 Task: Create a due date automation trigger when advanced on, on the tuesday of the week a card is due add basic without the yellow label at 11:00 AM.
Action: Mouse moved to (996, 309)
Screenshot: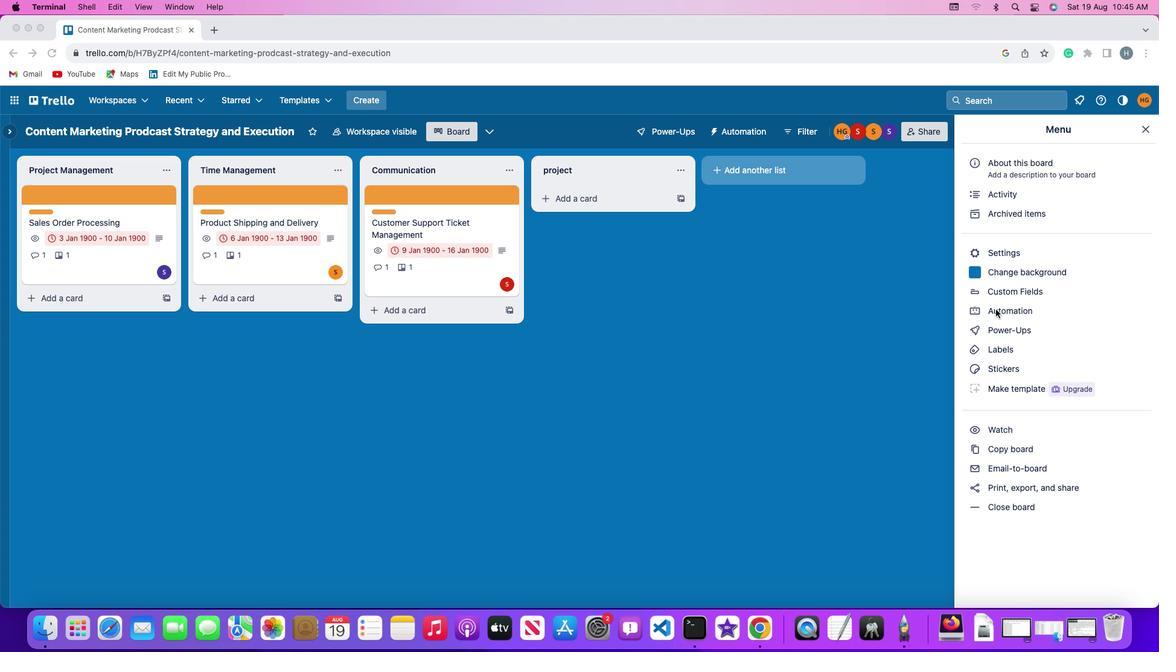 
Action: Mouse pressed left at (996, 309)
Screenshot: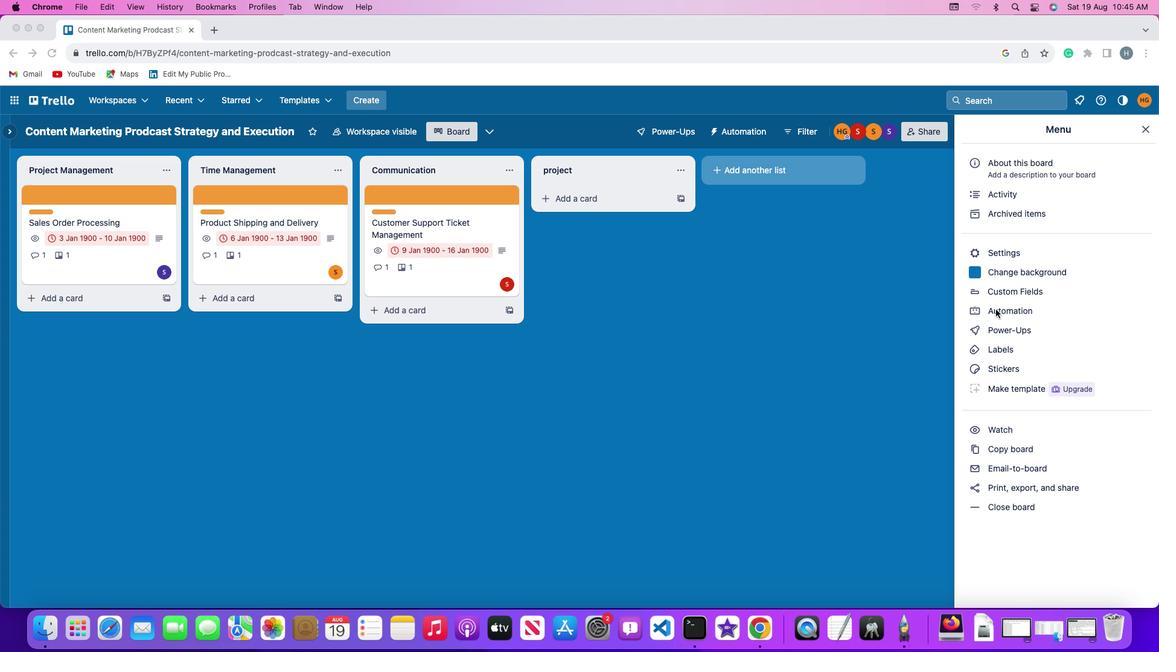 
Action: Mouse pressed left at (996, 309)
Screenshot: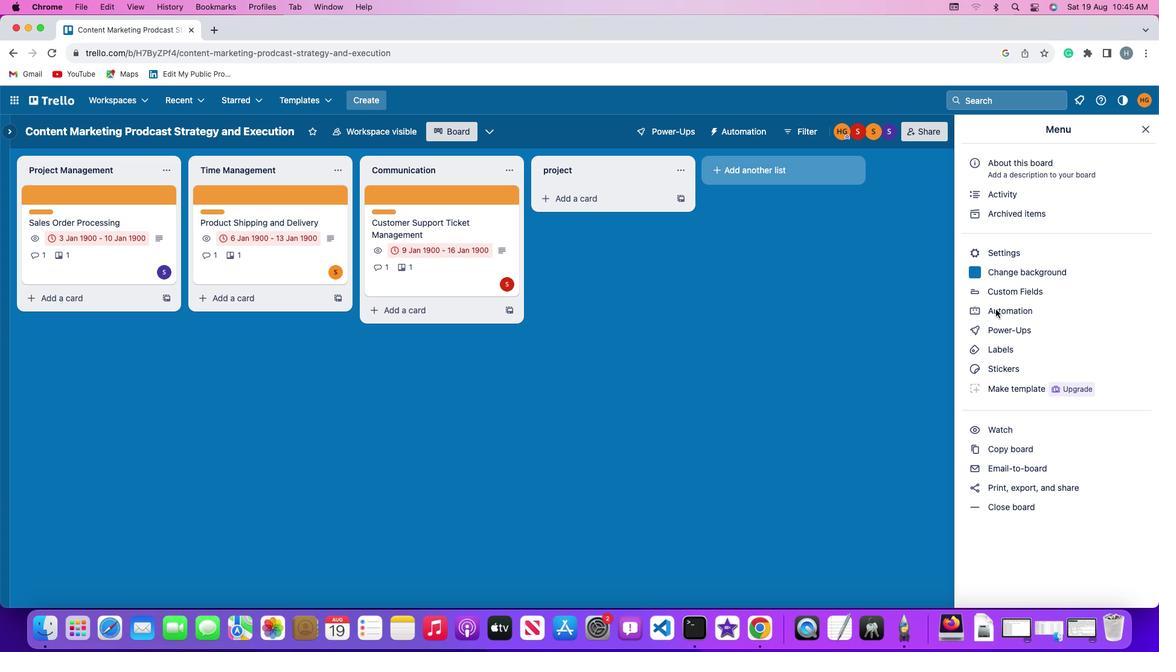 
Action: Mouse moved to (73, 284)
Screenshot: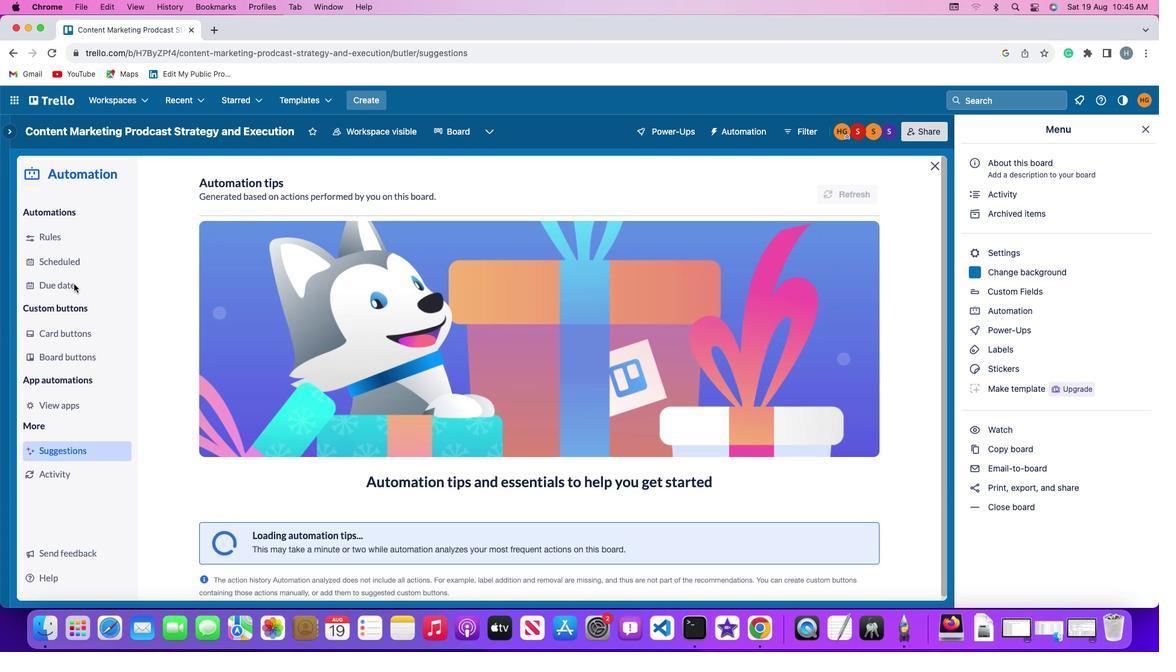 
Action: Mouse pressed left at (73, 284)
Screenshot: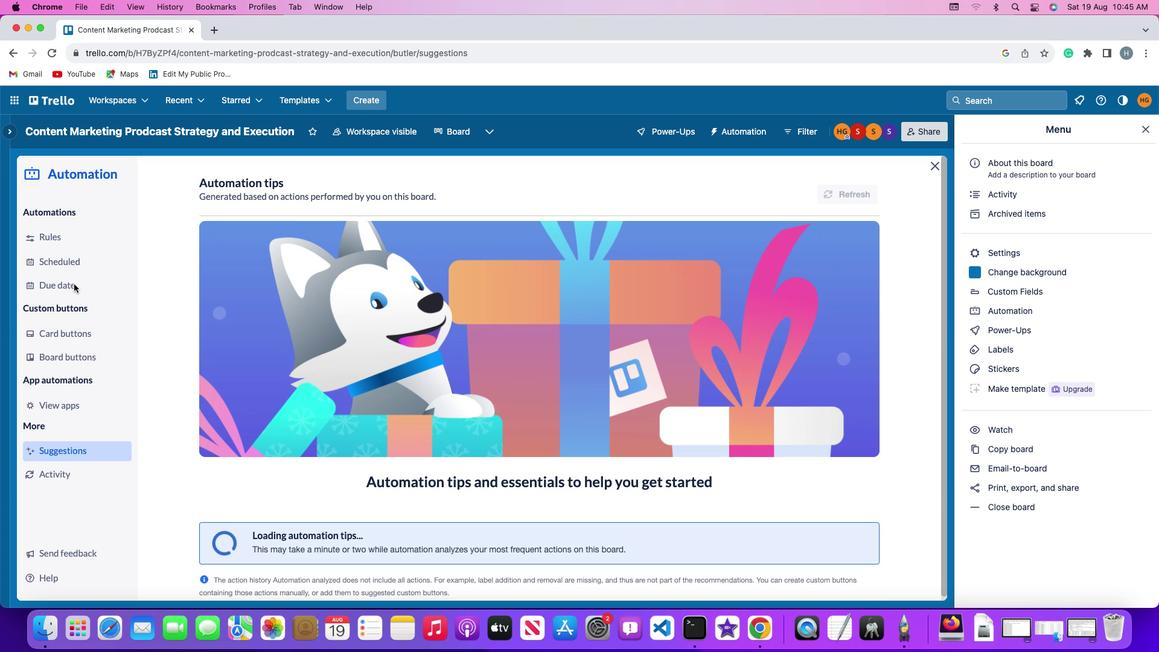 
Action: Mouse moved to (810, 179)
Screenshot: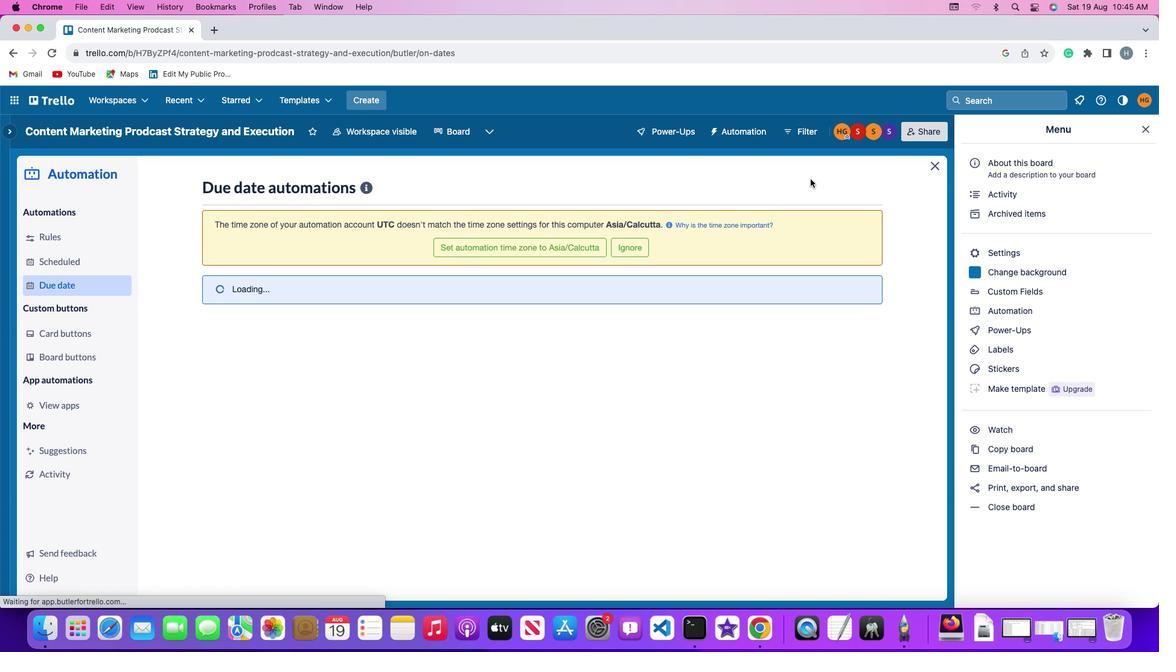 
Action: Mouse pressed left at (810, 179)
Screenshot: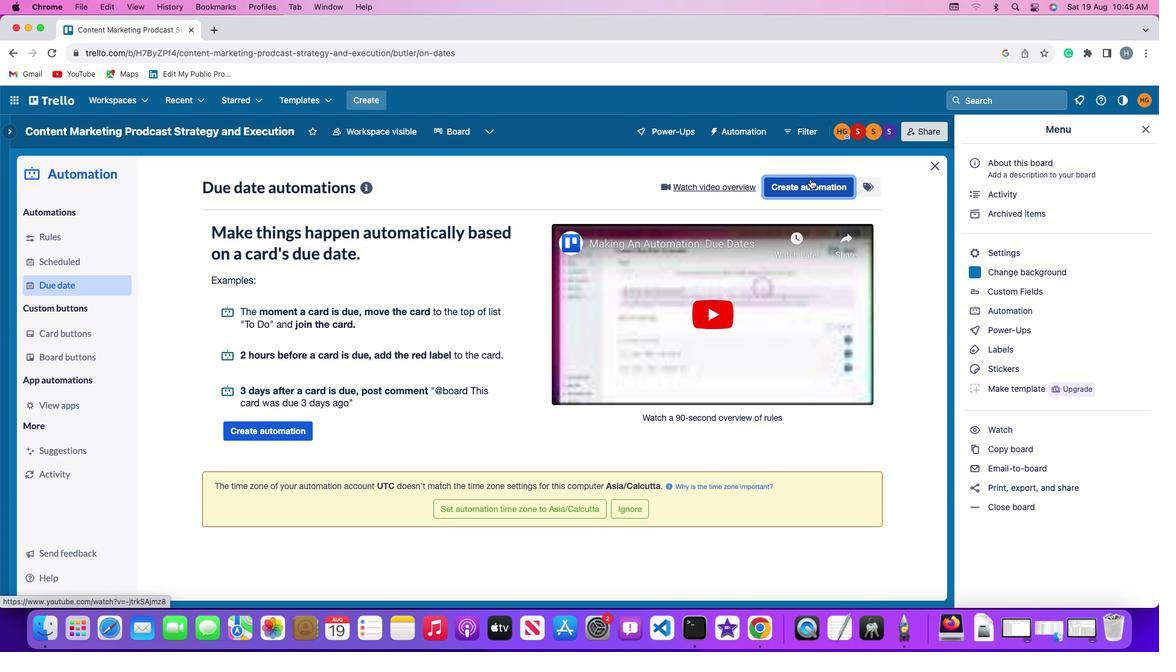 
Action: Mouse moved to (219, 300)
Screenshot: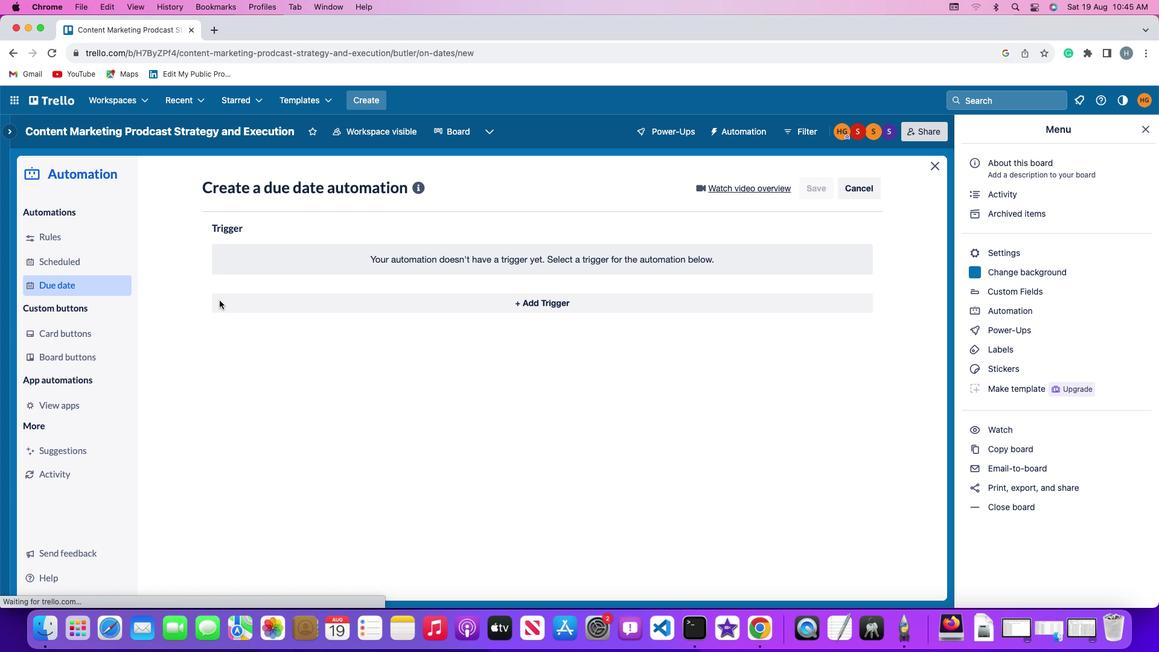 
Action: Mouse pressed left at (219, 300)
Screenshot: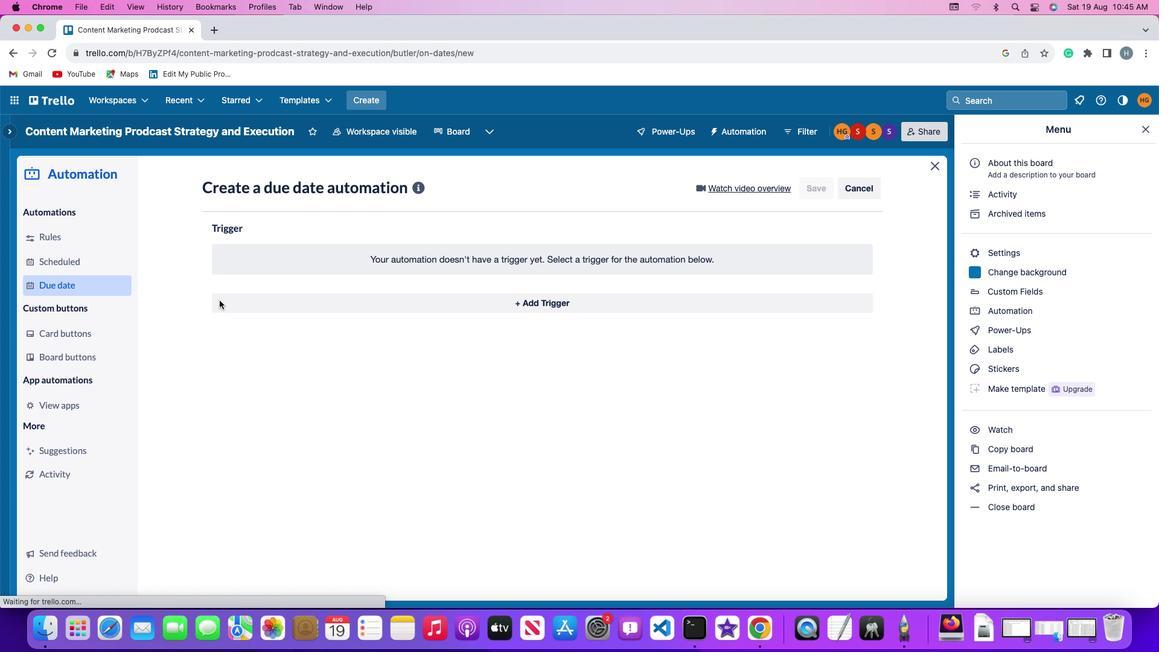 
Action: Mouse moved to (260, 520)
Screenshot: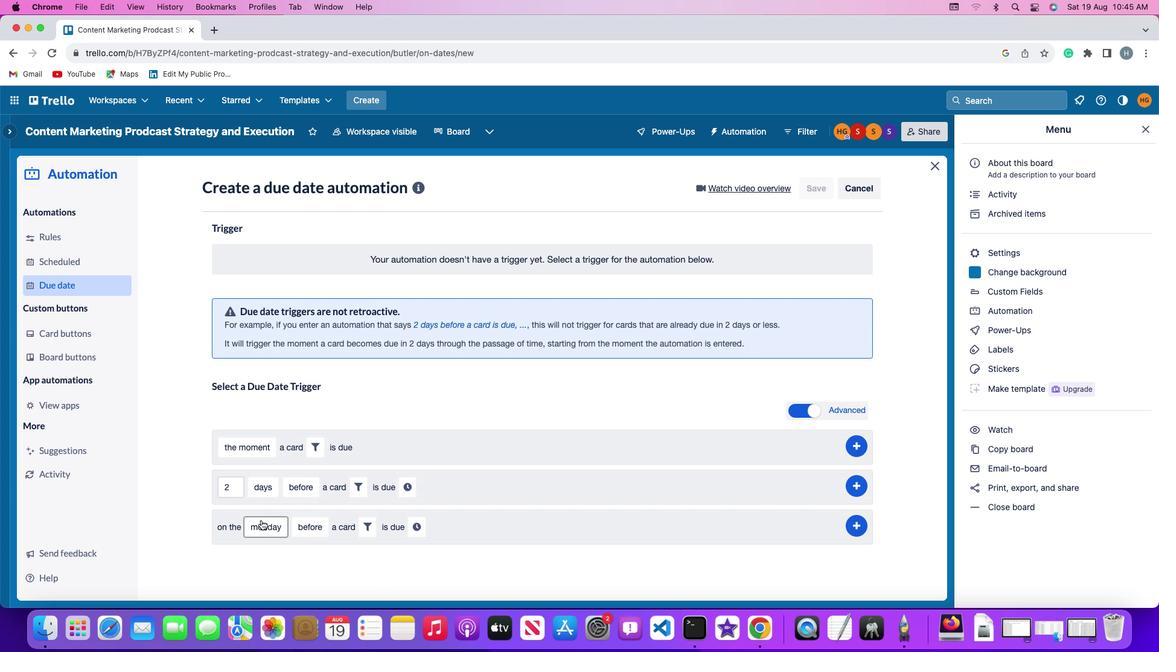
Action: Mouse pressed left at (260, 520)
Screenshot: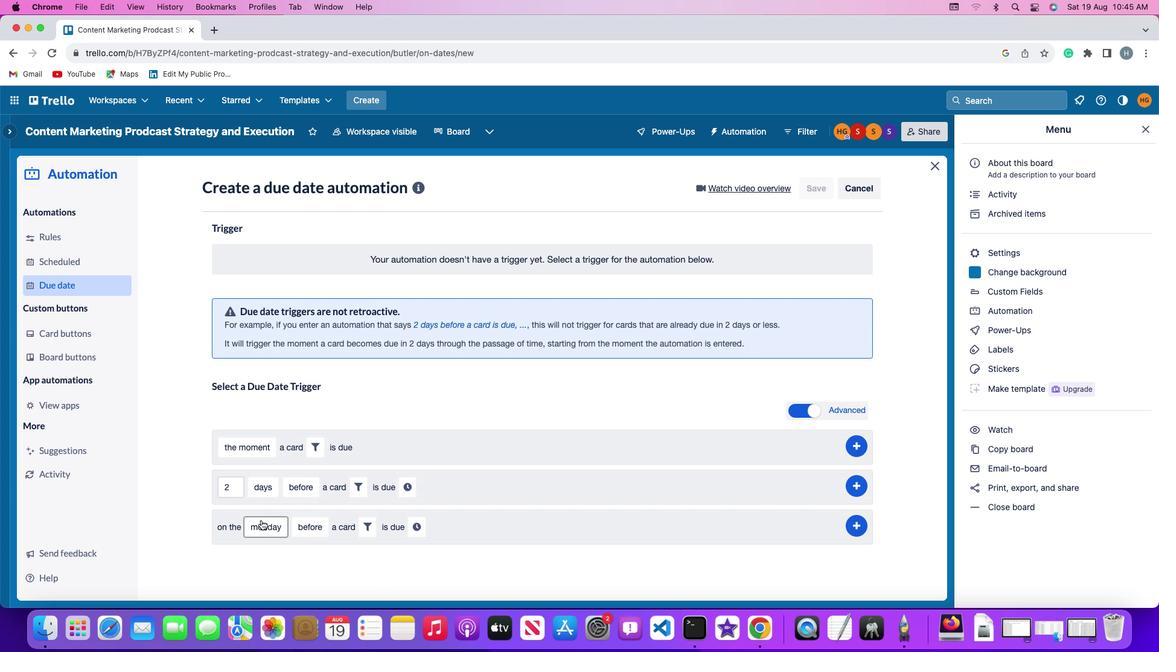 
Action: Mouse moved to (281, 388)
Screenshot: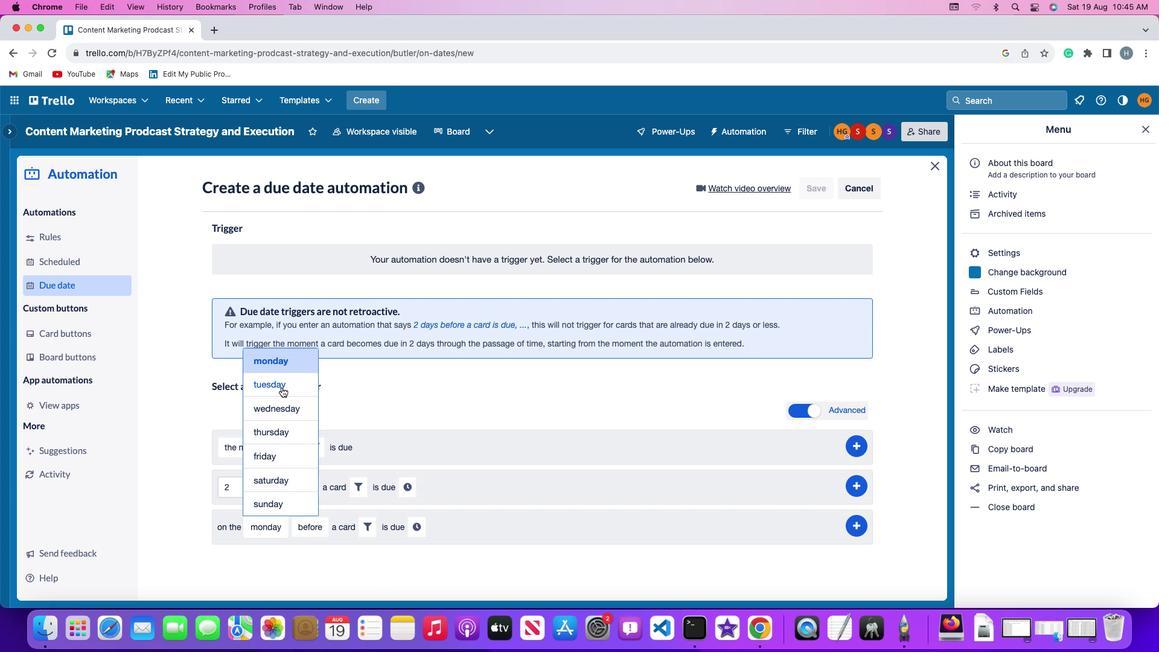 
Action: Mouse pressed left at (281, 388)
Screenshot: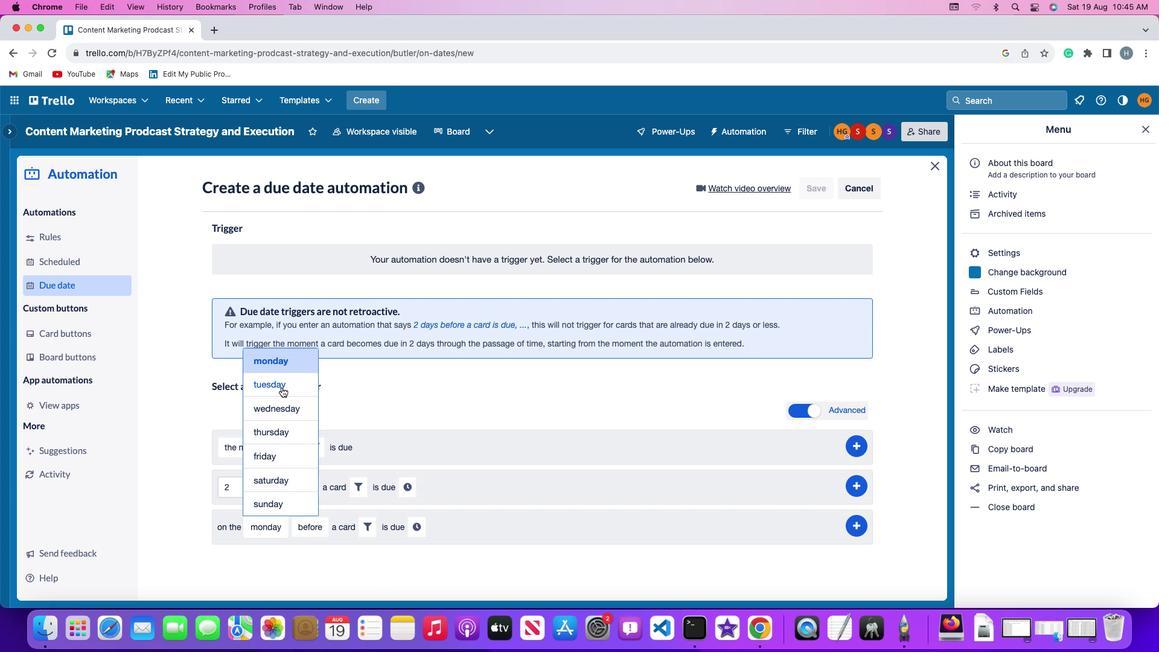 
Action: Mouse moved to (300, 530)
Screenshot: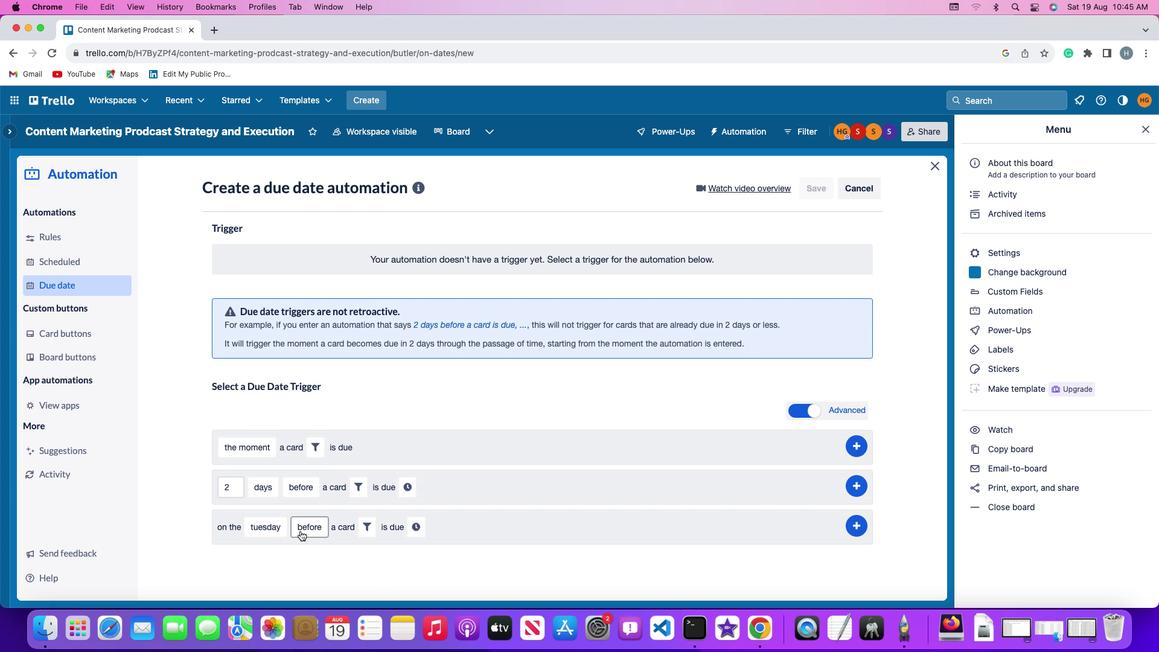 
Action: Mouse pressed left at (300, 530)
Screenshot: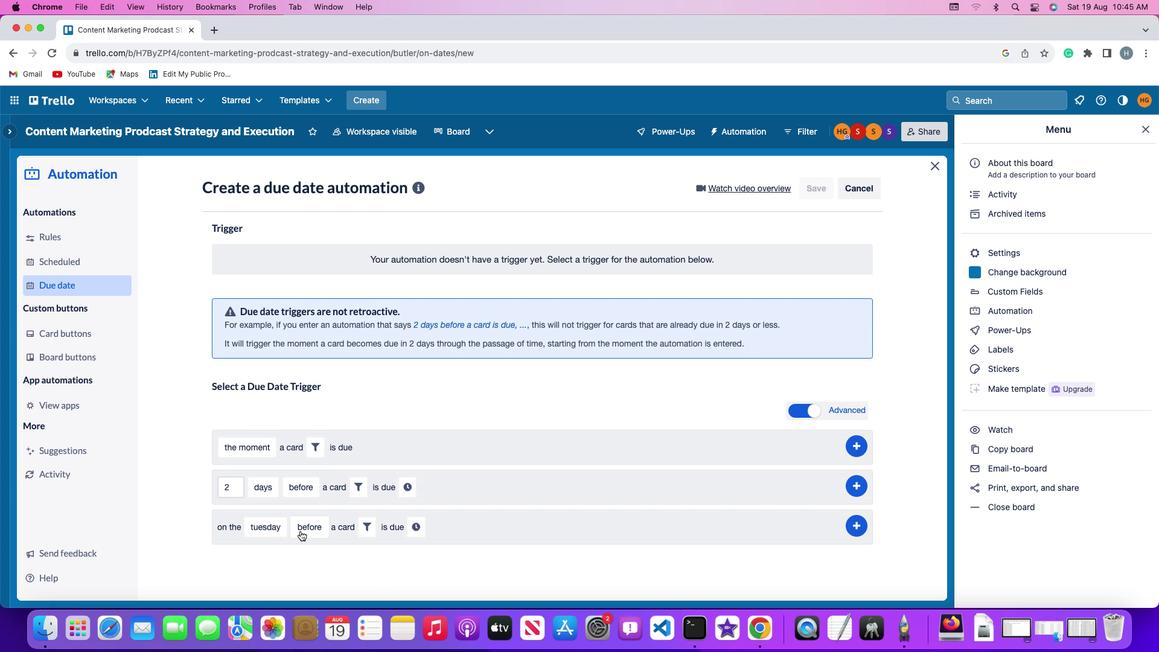 
Action: Mouse moved to (314, 478)
Screenshot: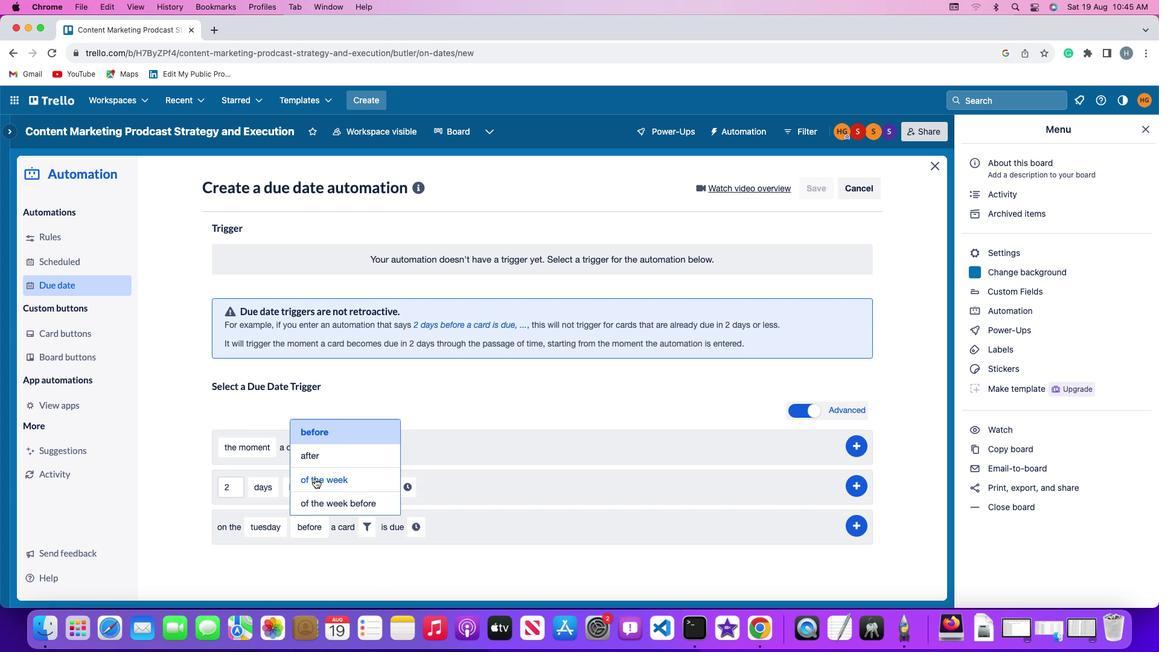 
Action: Mouse pressed left at (314, 478)
Screenshot: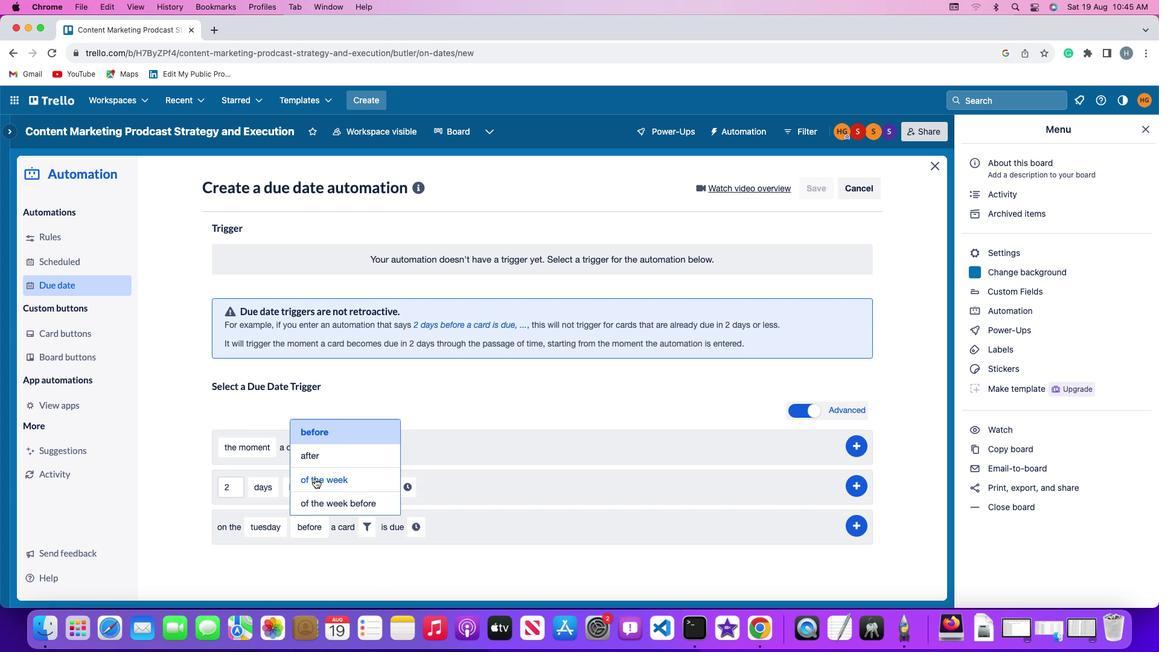 
Action: Mouse moved to (388, 526)
Screenshot: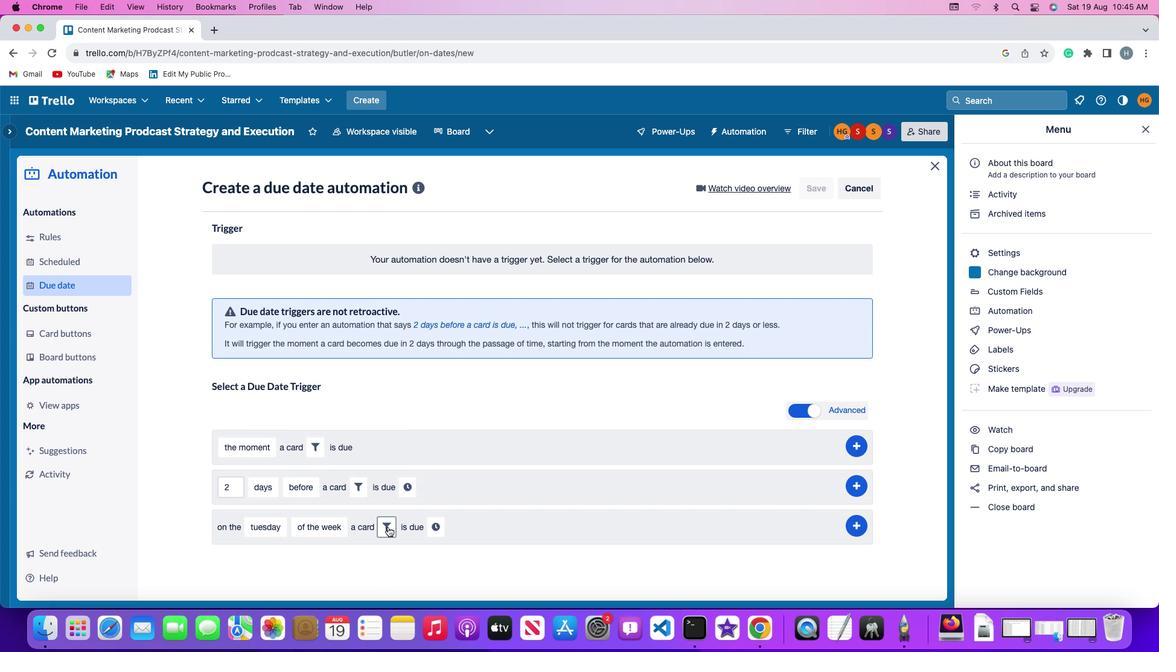 
Action: Mouse pressed left at (388, 526)
Screenshot: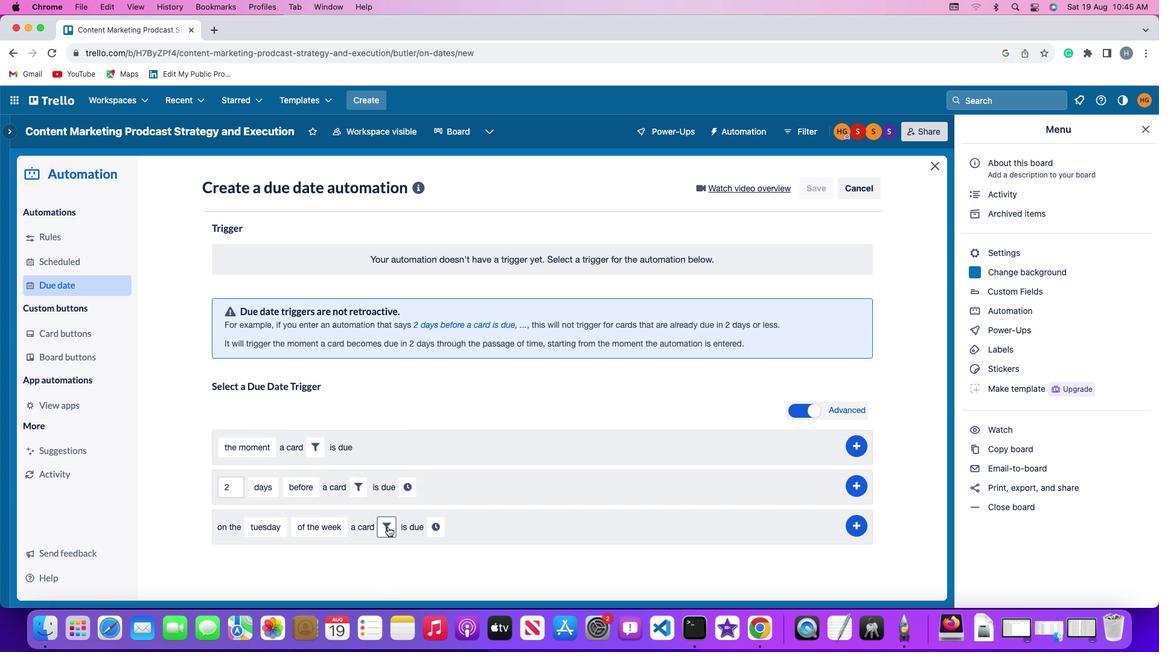 
Action: Mouse moved to (358, 564)
Screenshot: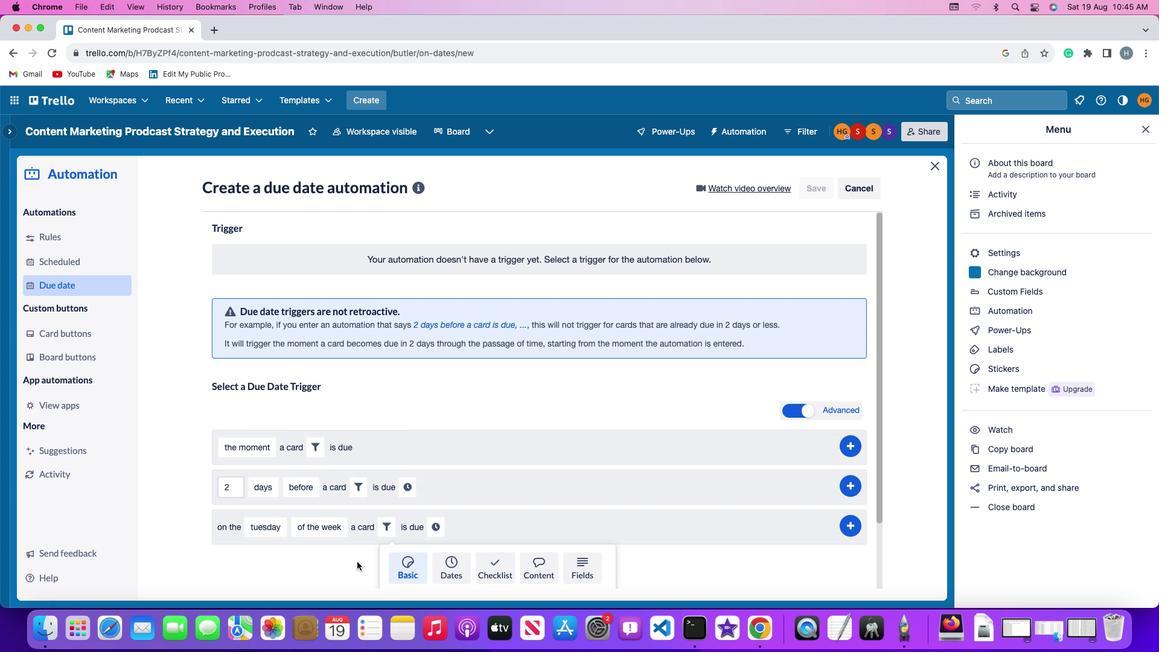 
Action: Mouse scrolled (358, 564) with delta (0, 0)
Screenshot: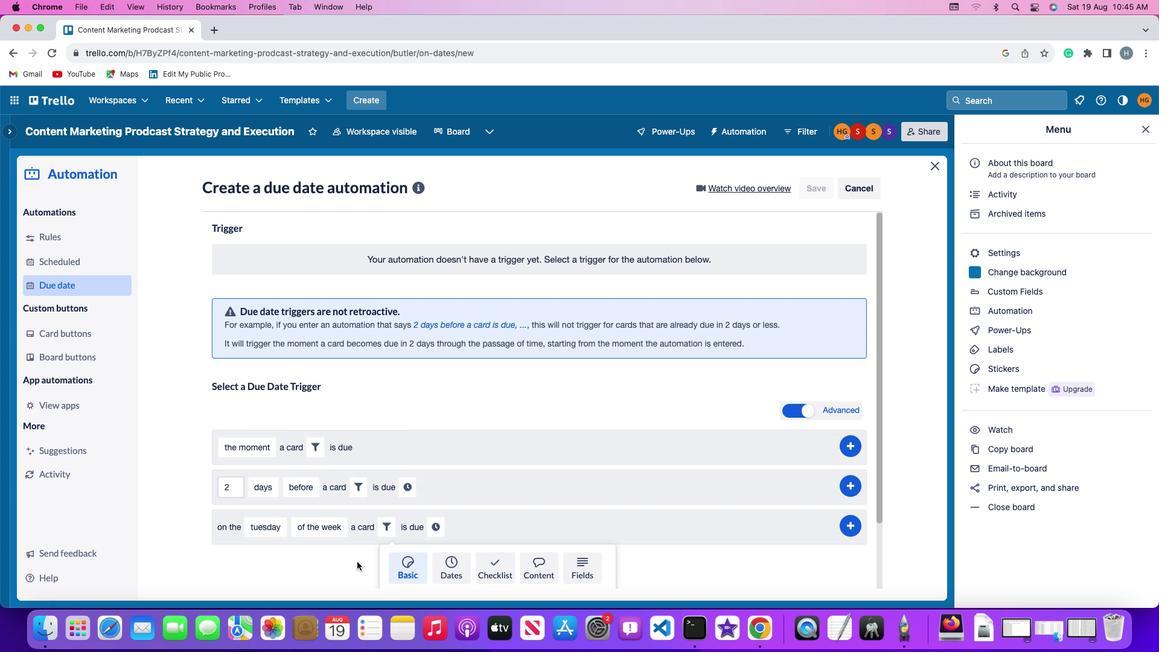 
Action: Mouse moved to (358, 564)
Screenshot: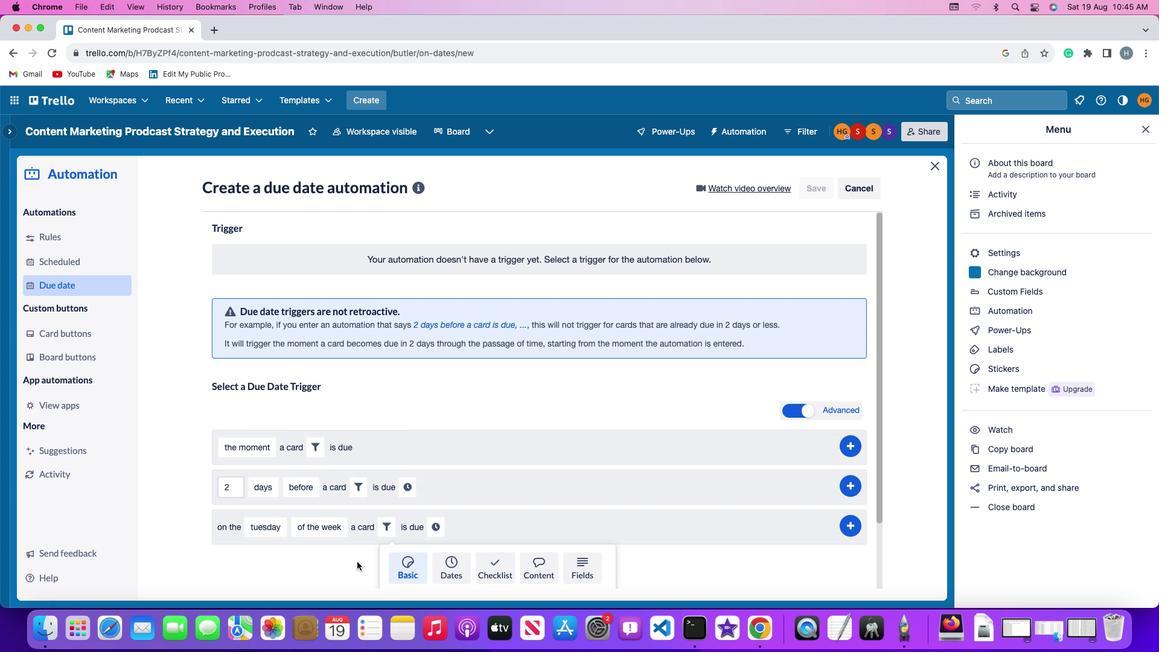 
Action: Mouse scrolled (358, 564) with delta (0, 0)
Screenshot: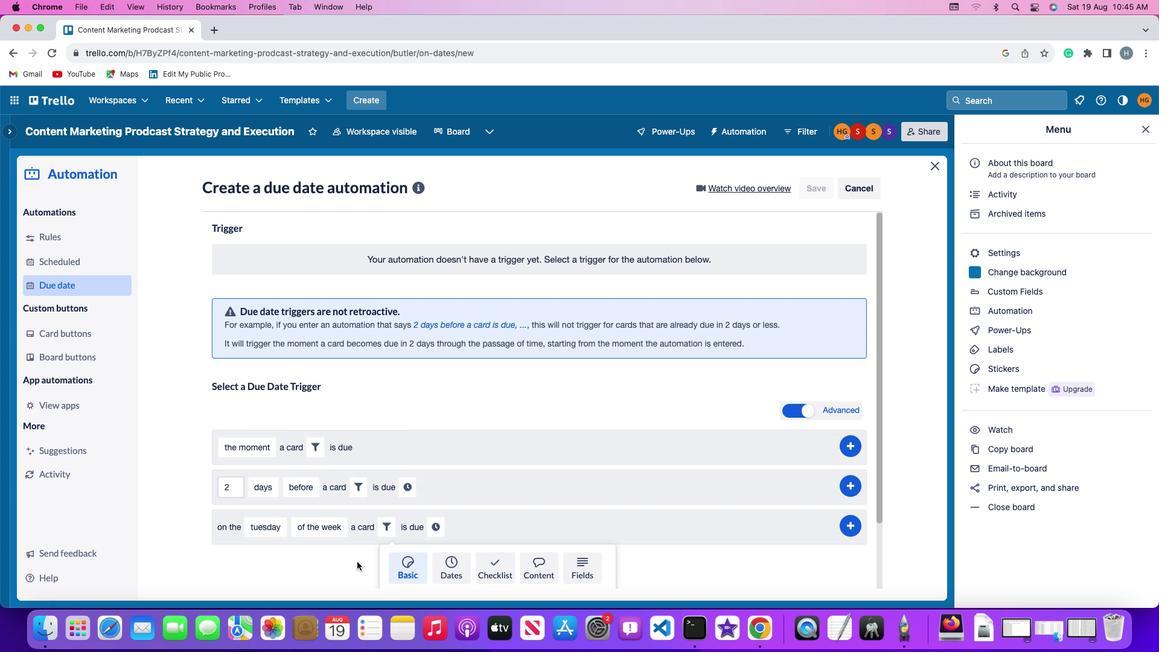 
Action: Mouse moved to (358, 563)
Screenshot: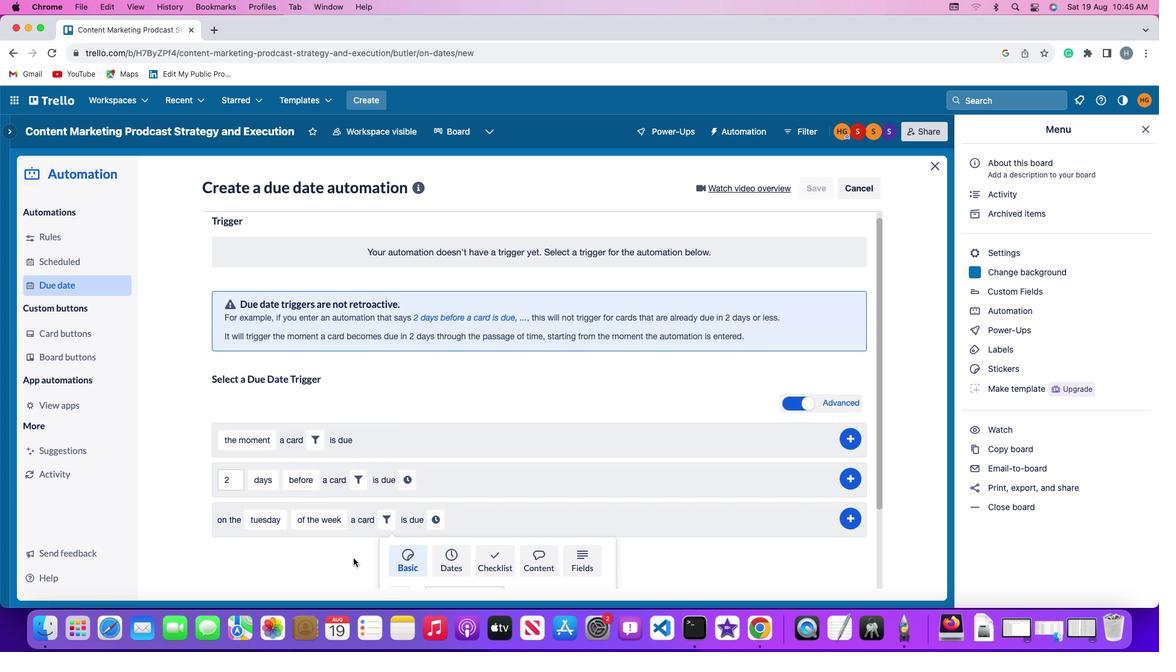 
Action: Mouse scrolled (358, 563) with delta (0, -1)
Screenshot: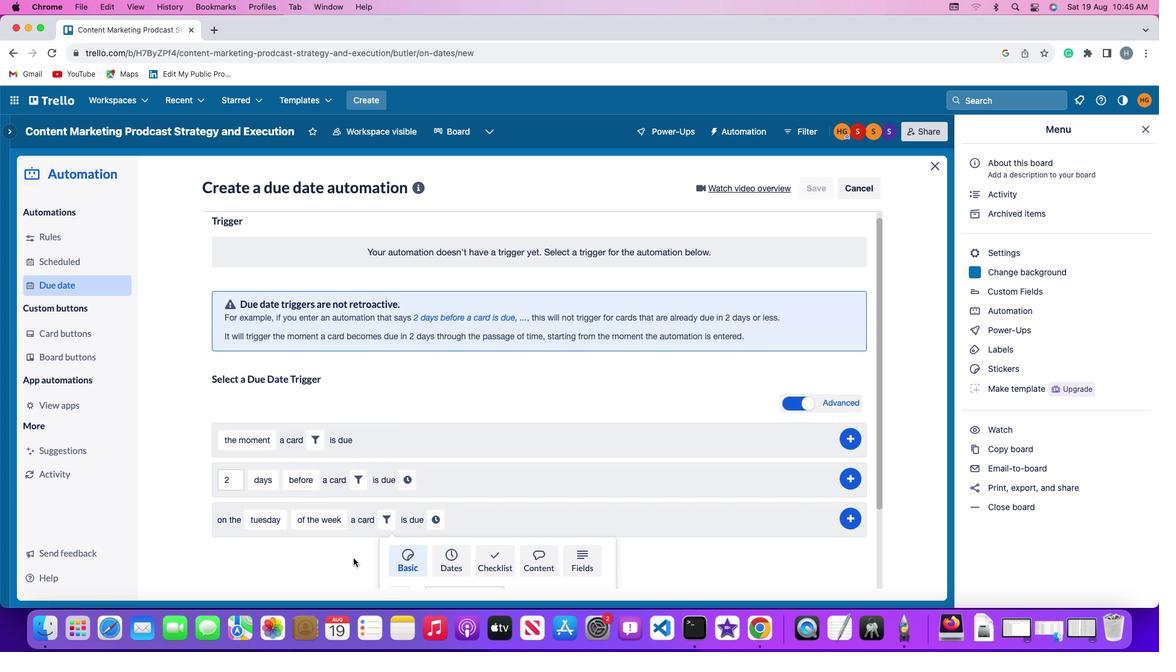 
Action: Mouse moved to (355, 559)
Screenshot: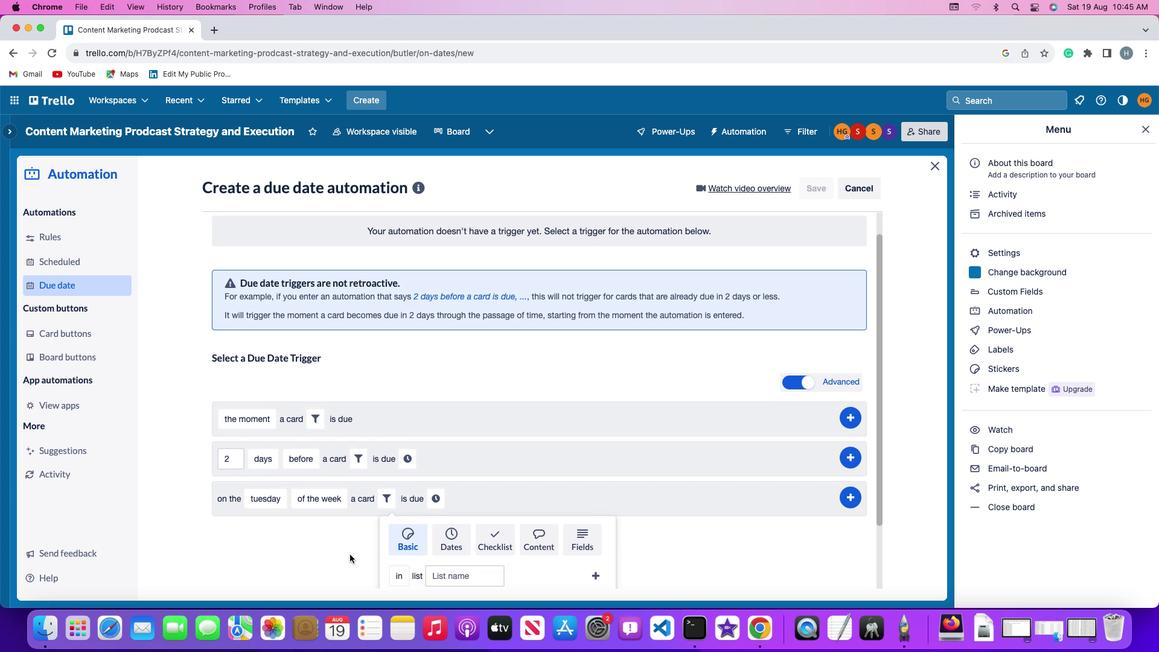 
Action: Mouse scrolled (355, 559) with delta (0, -3)
Screenshot: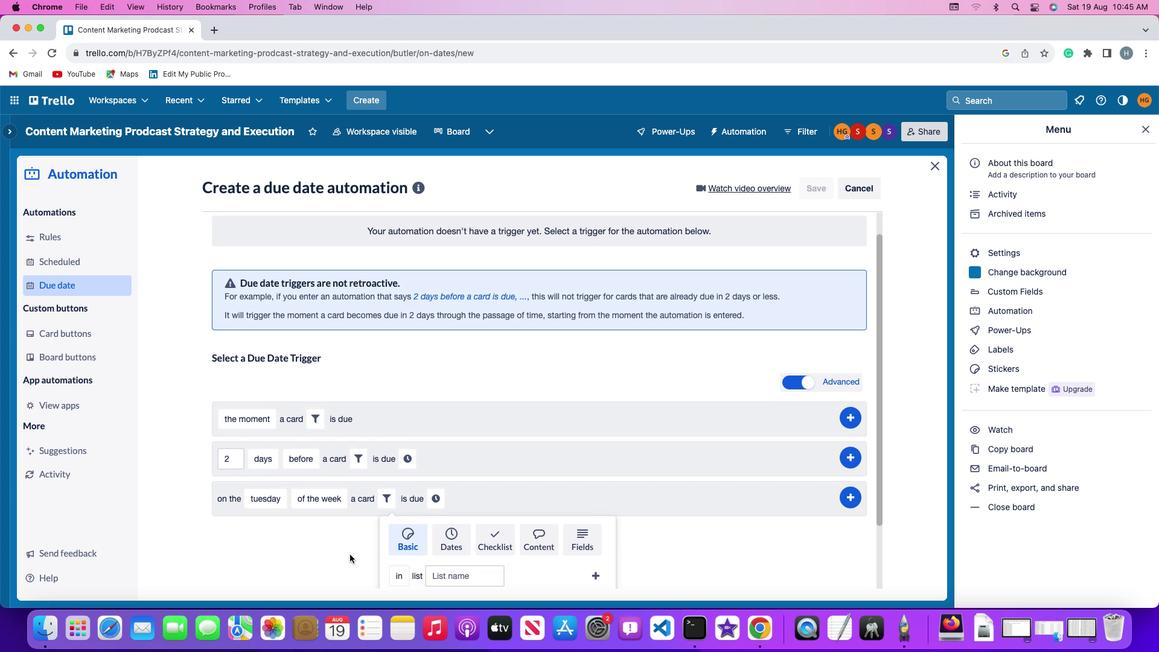 
Action: Mouse moved to (322, 536)
Screenshot: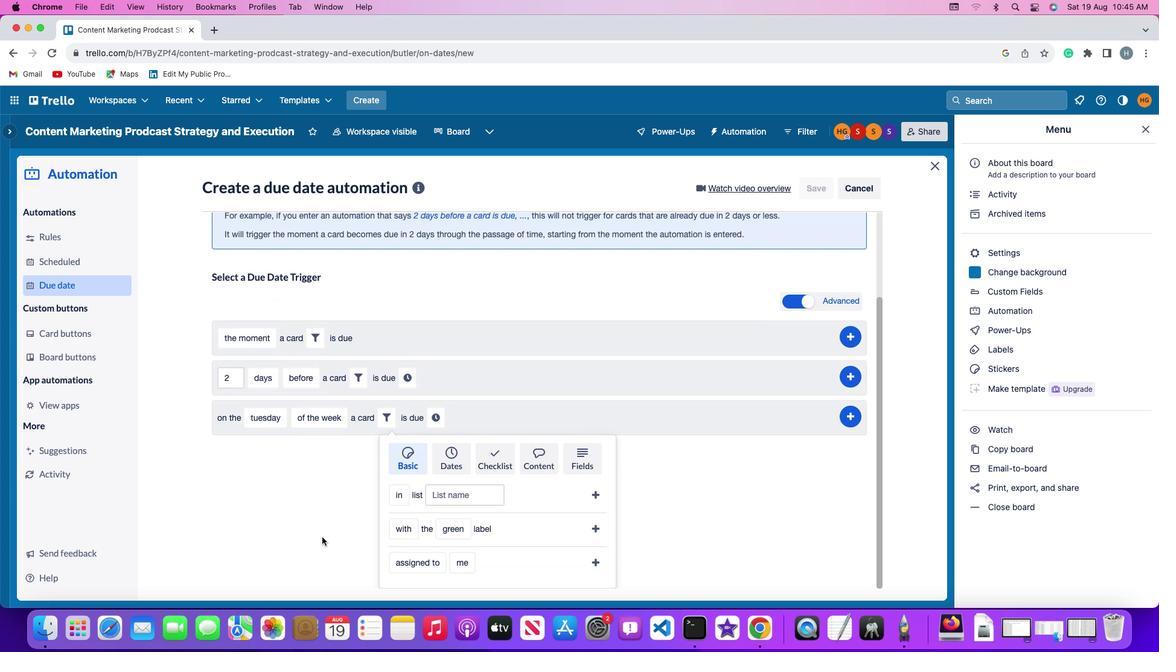 
Action: Mouse scrolled (322, 536) with delta (0, 0)
Screenshot: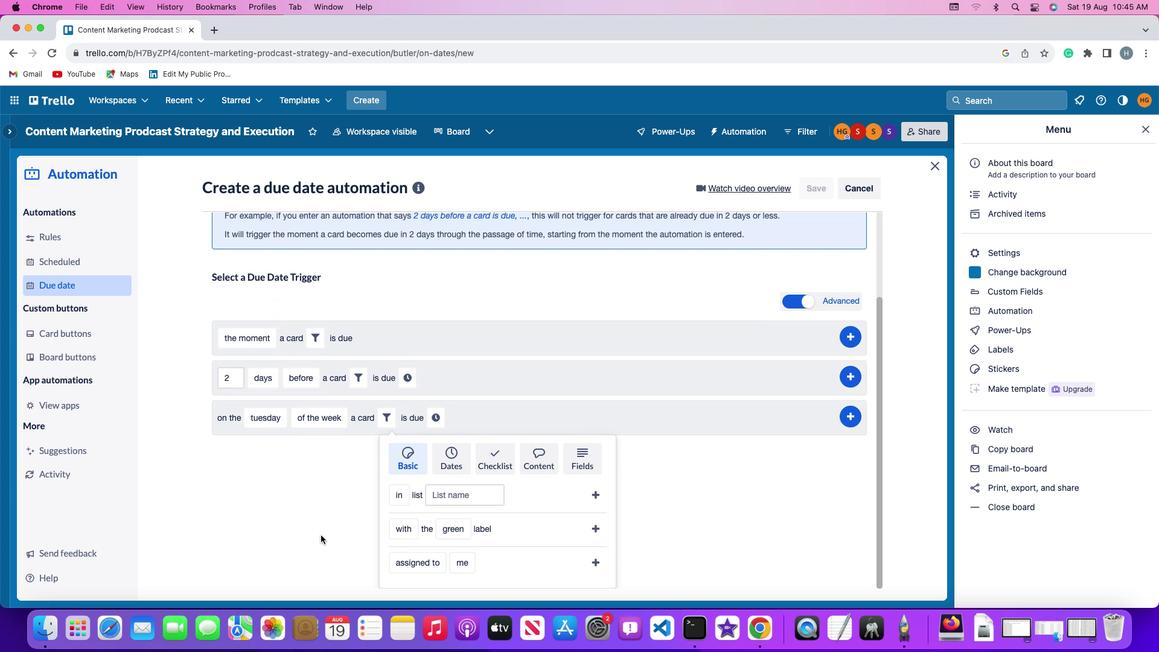 
Action: Mouse scrolled (322, 536) with delta (0, 0)
Screenshot: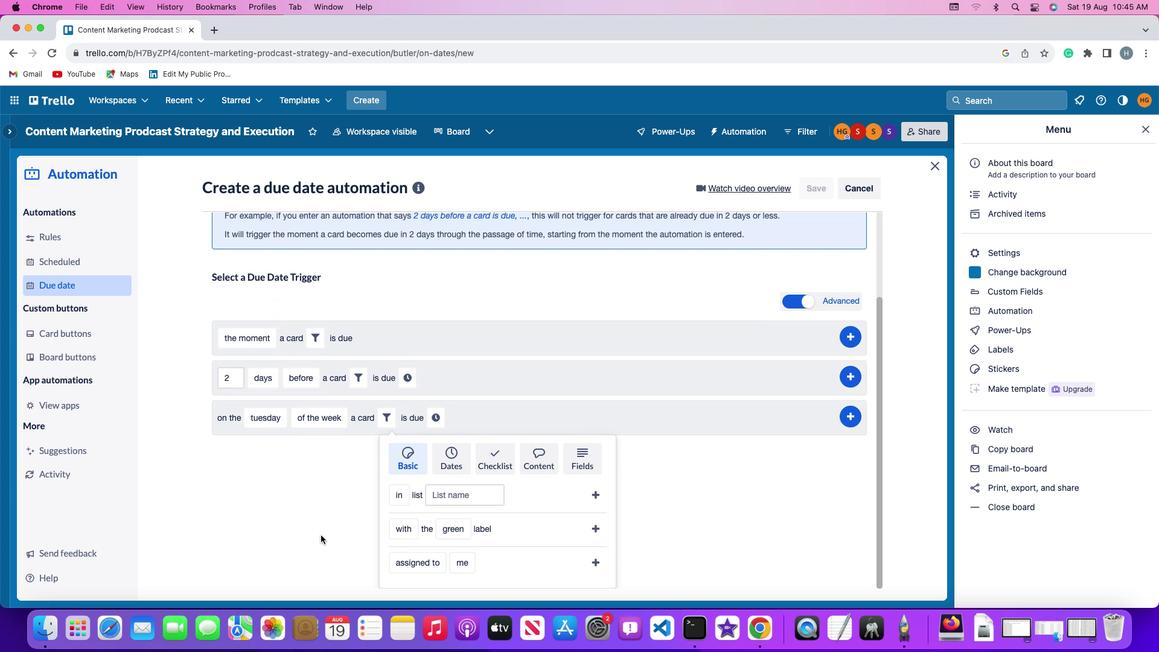
Action: Mouse moved to (321, 536)
Screenshot: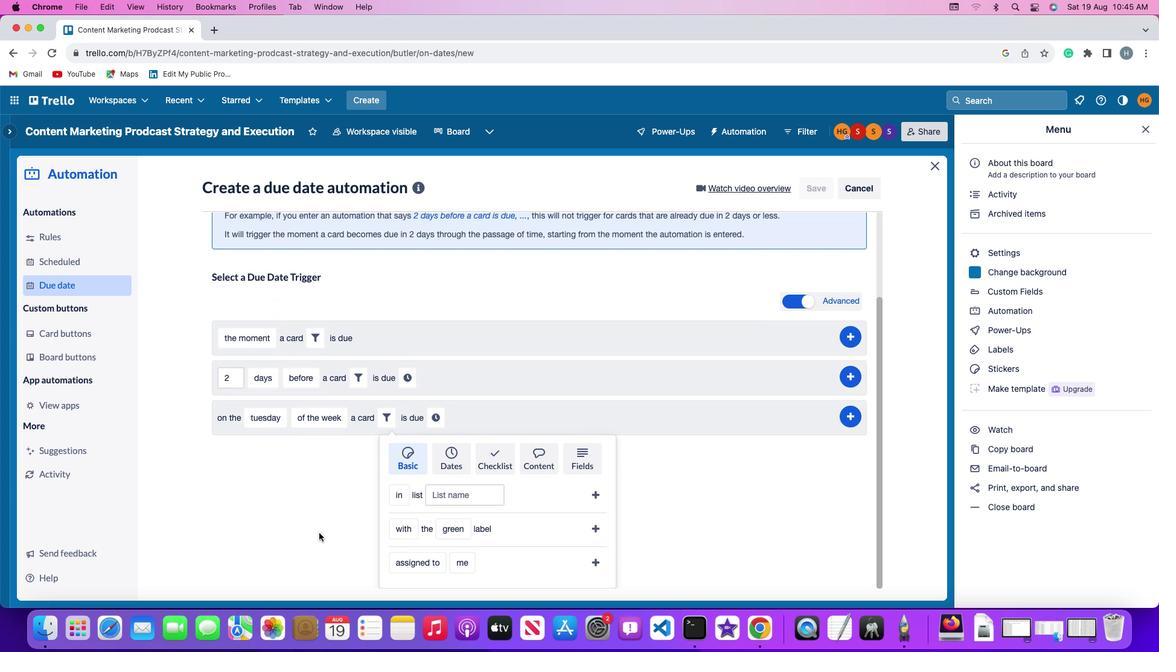 
Action: Mouse scrolled (321, 536) with delta (0, -1)
Screenshot: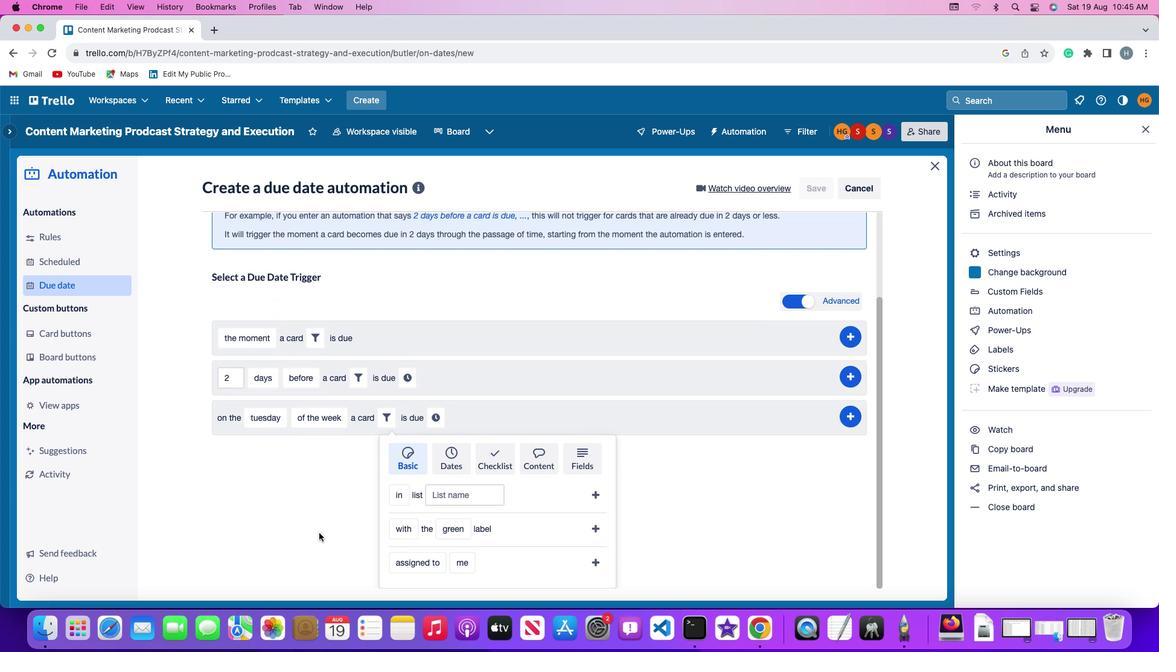 
Action: Mouse moved to (319, 533)
Screenshot: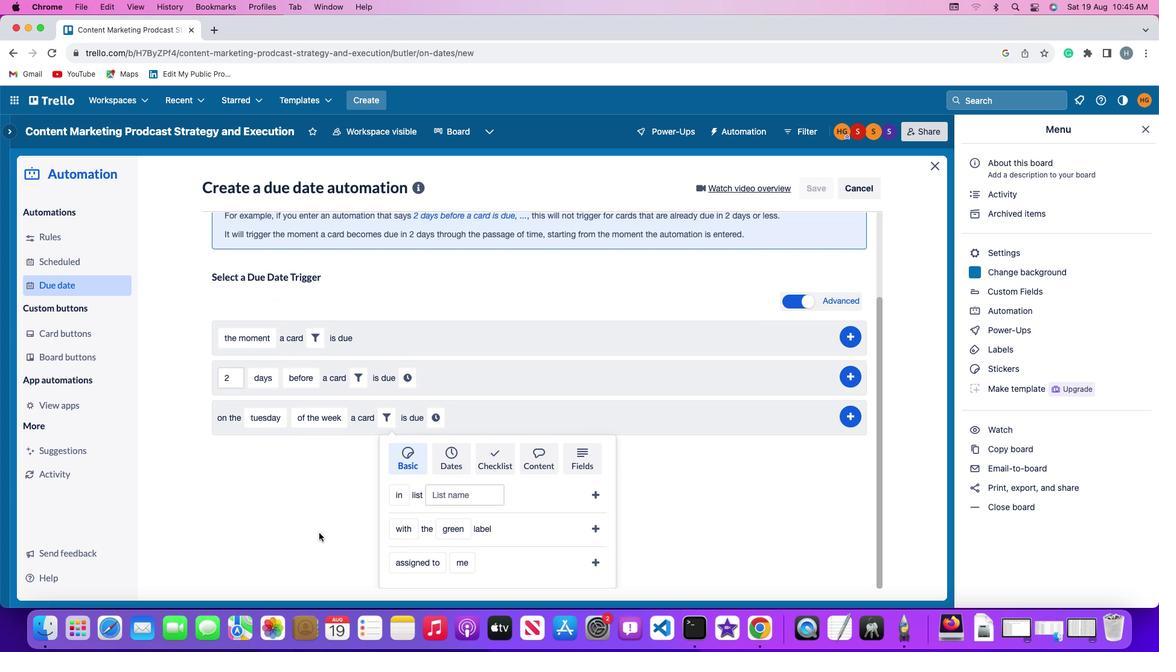 
Action: Mouse scrolled (319, 533) with delta (0, -3)
Screenshot: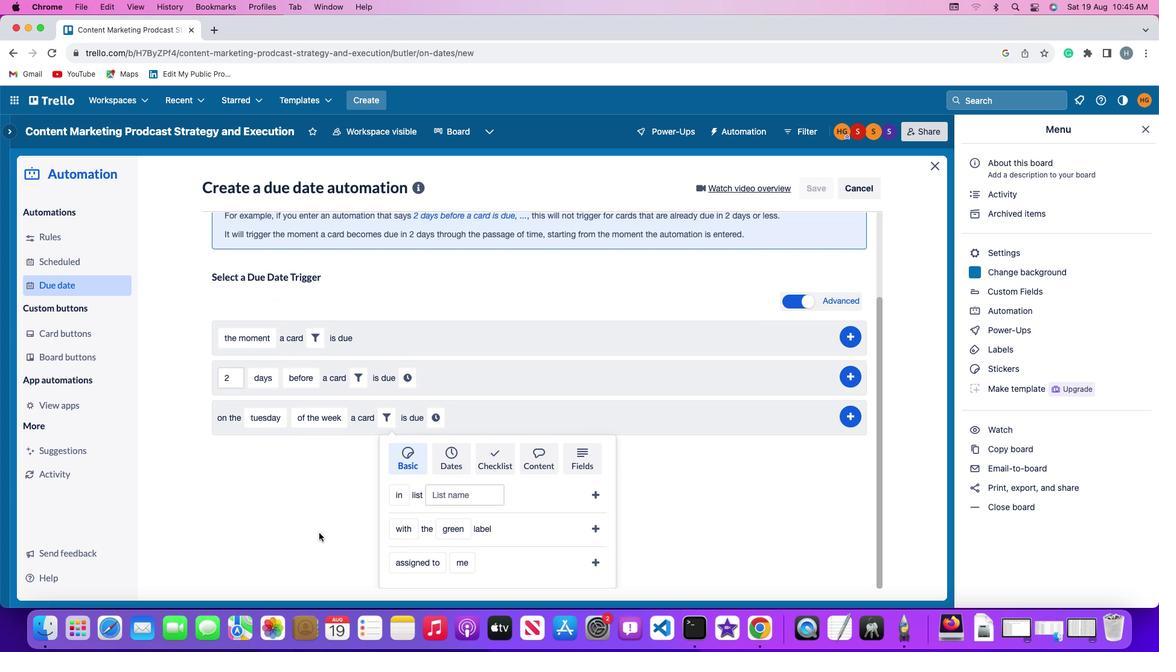 
Action: Mouse moved to (403, 525)
Screenshot: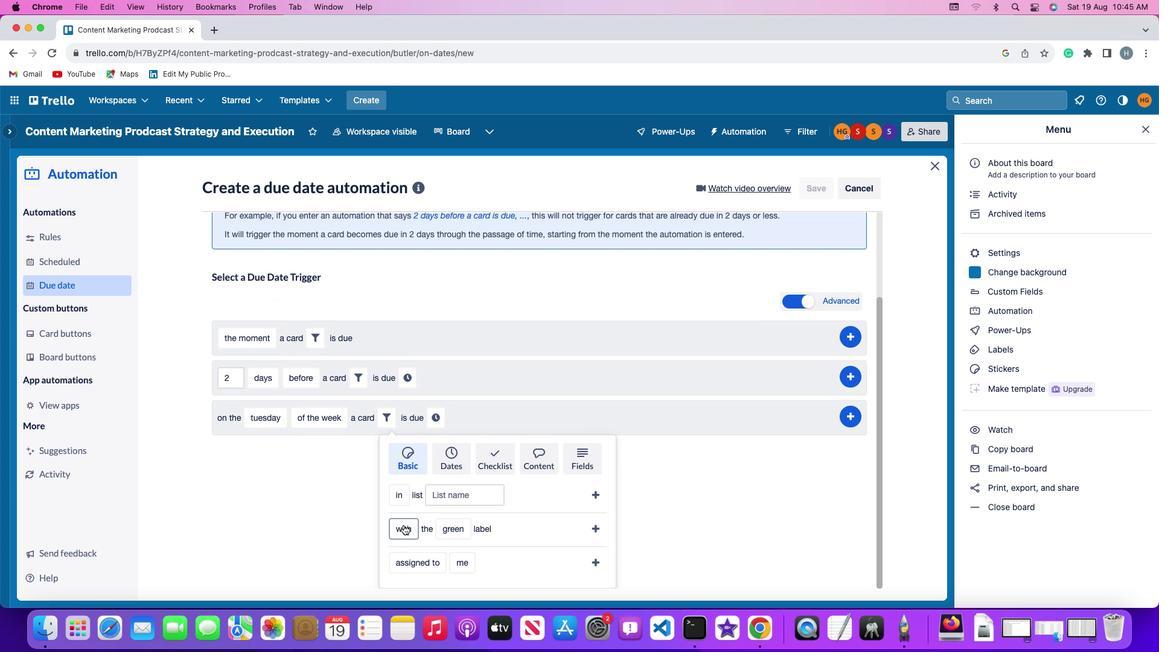 
Action: Mouse pressed left at (403, 525)
Screenshot: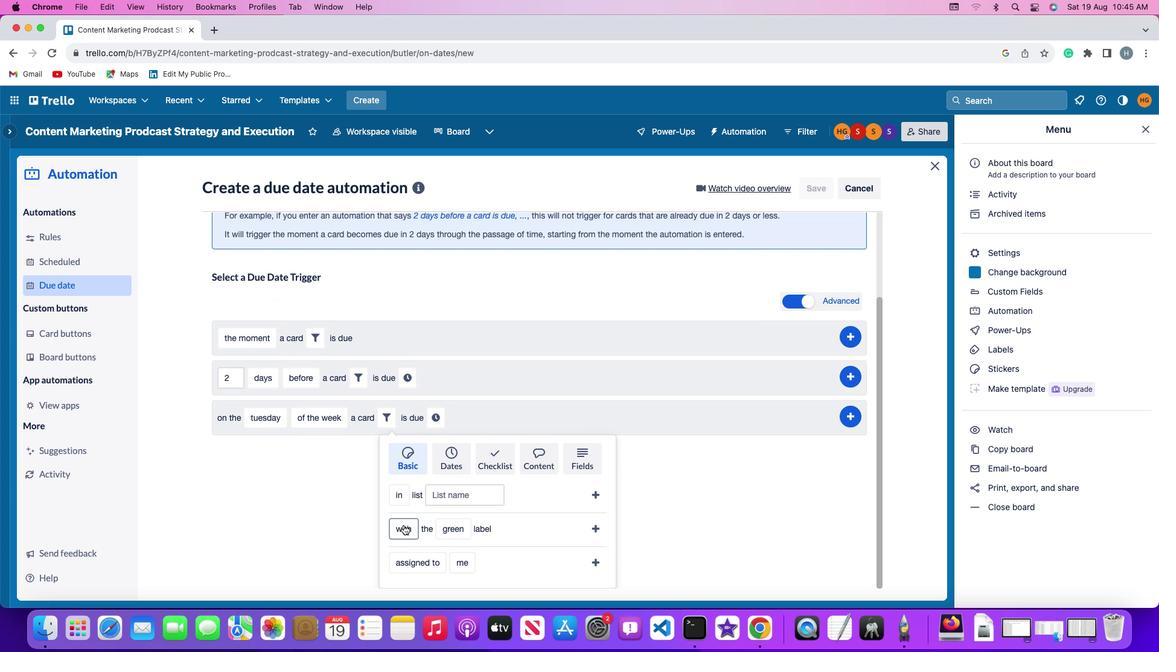 
Action: Mouse moved to (410, 486)
Screenshot: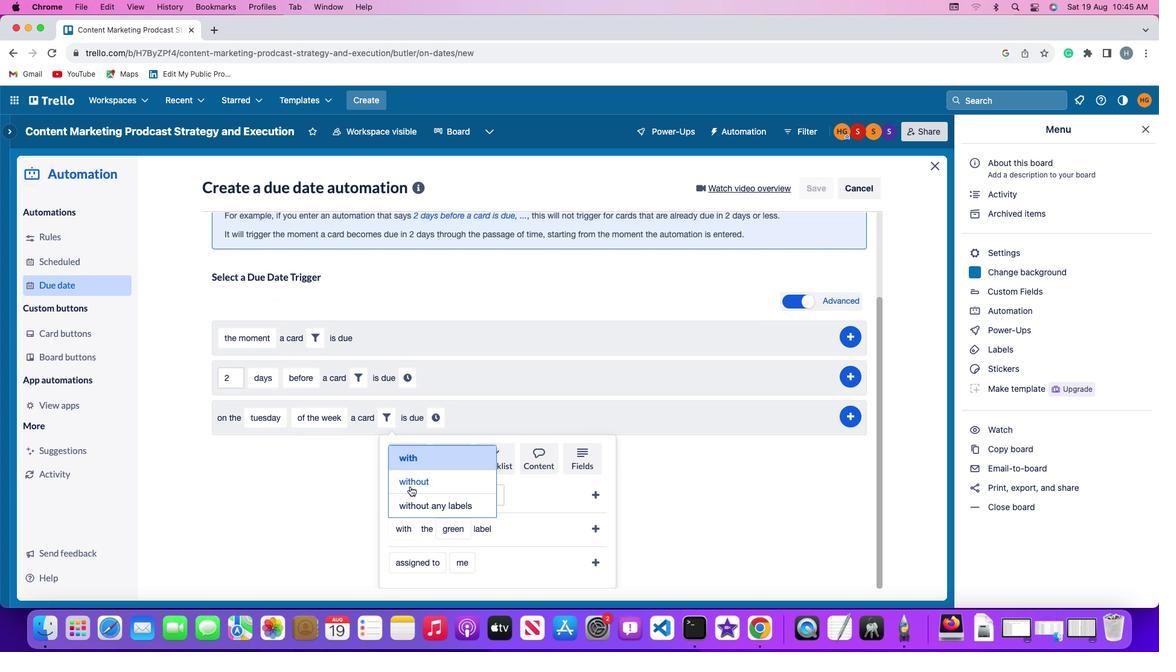 
Action: Mouse pressed left at (410, 486)
Screenshot: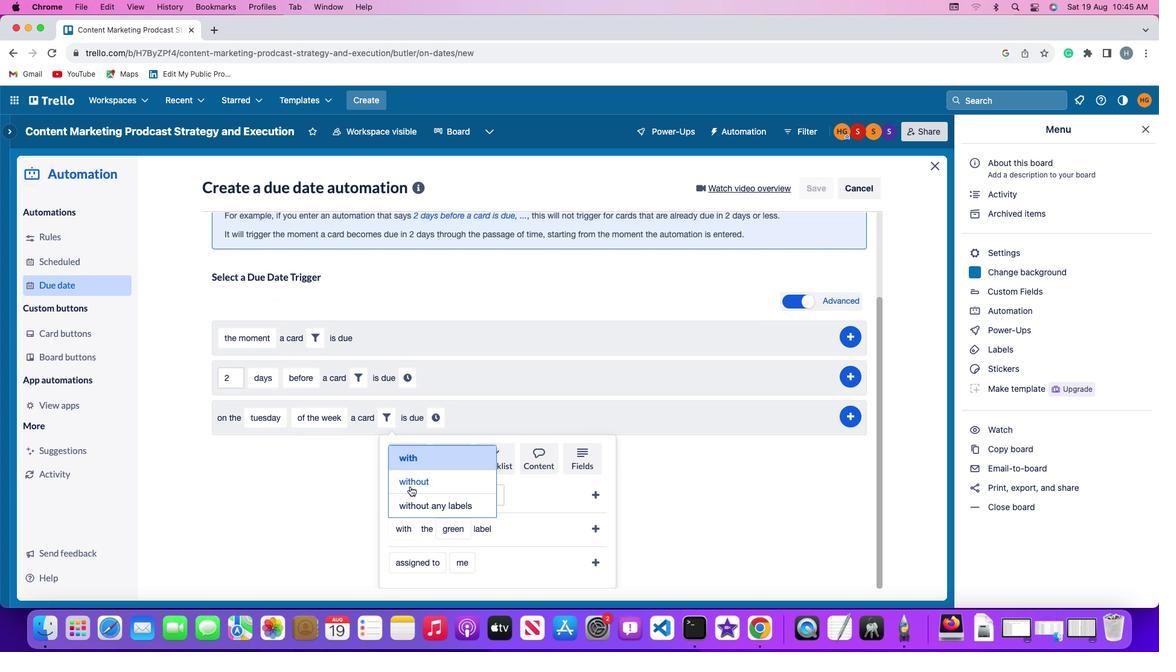 
Action: Mouse moved to (460, 534)
Screenshot: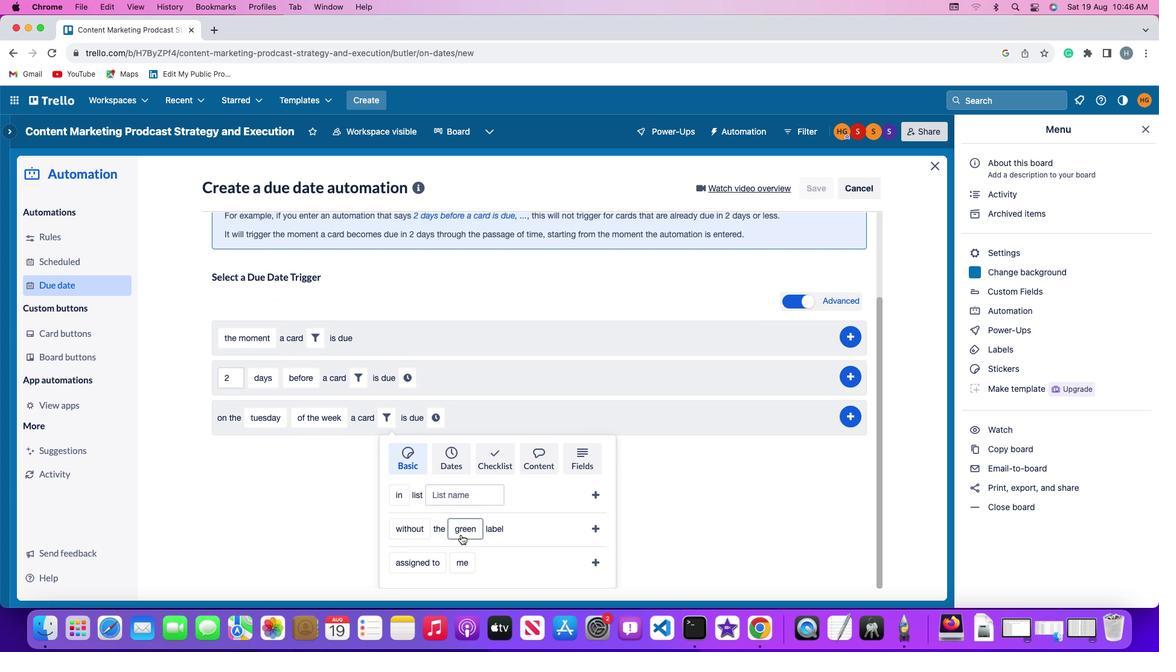 
Action: Mouse pressed left at (460, 534)
Screenshot: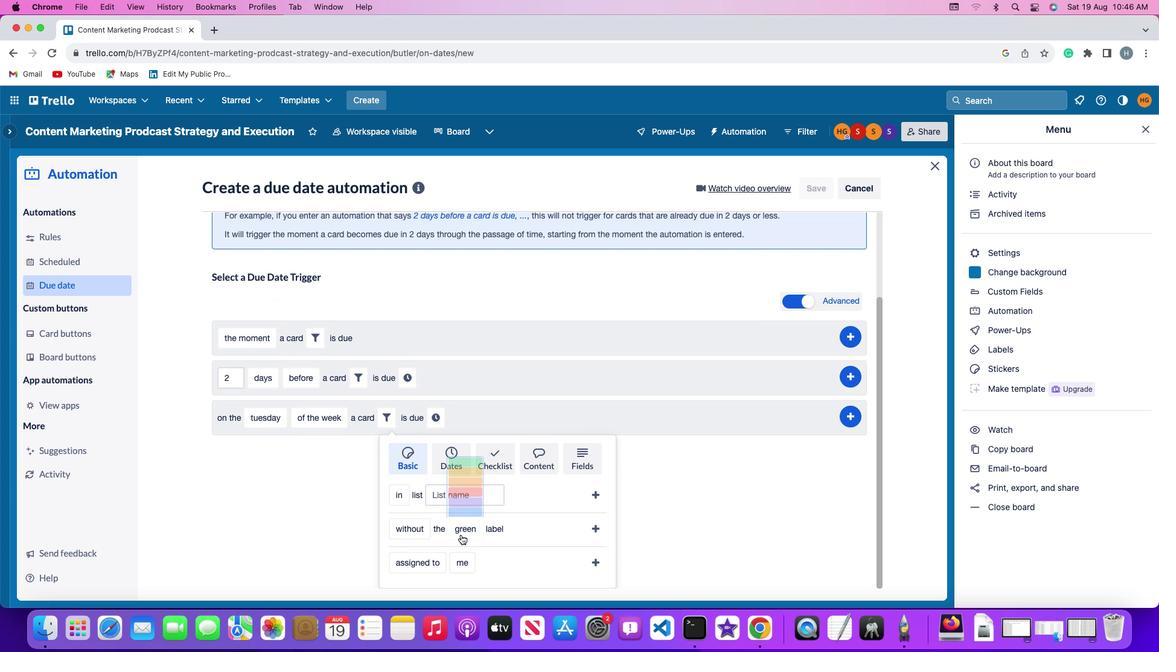 
Action: Mouse moved to (473, 403)
Screenshot: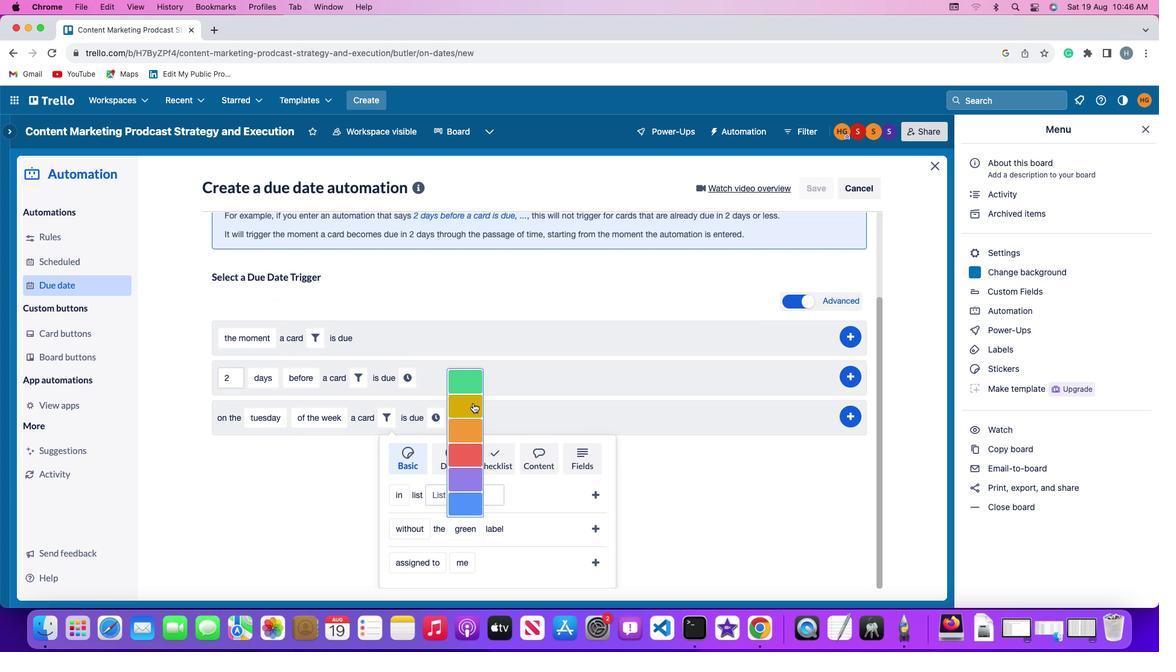 
Action: Mouse pressed left at (473, 403)
Screenshot: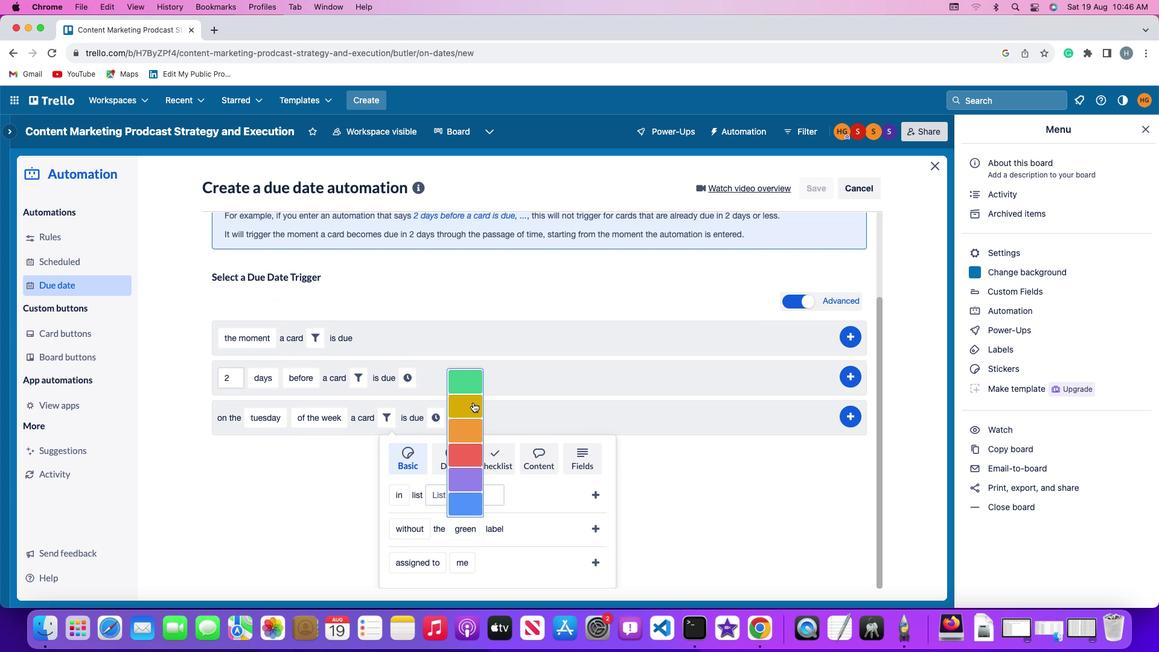 
Action: Mouse moved to (597, 526)
Screenshot: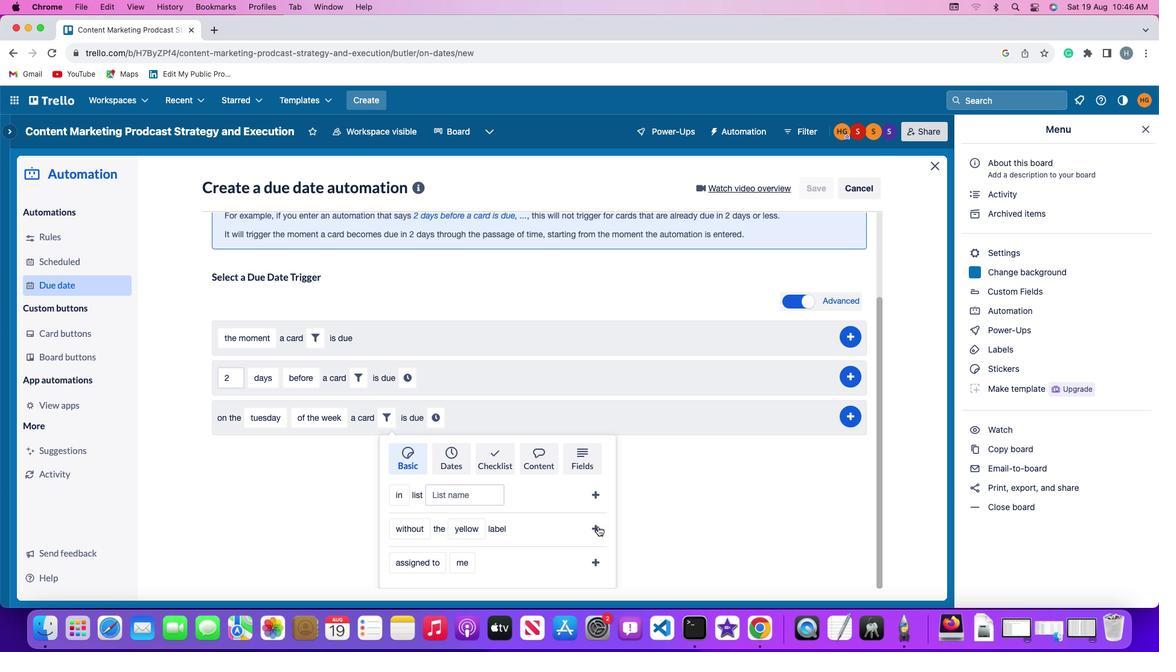 
Action: Mouse pressed left at (597, 526)
Screenshot: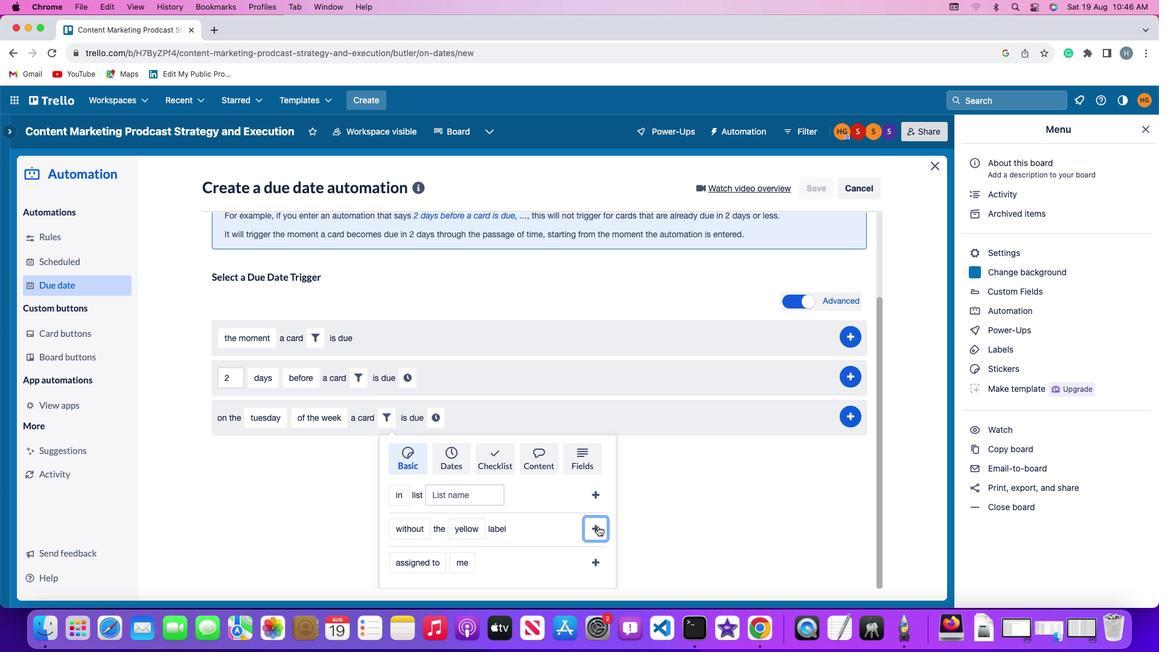 
Action: Mouse moved to (558, 527)
Screenshot: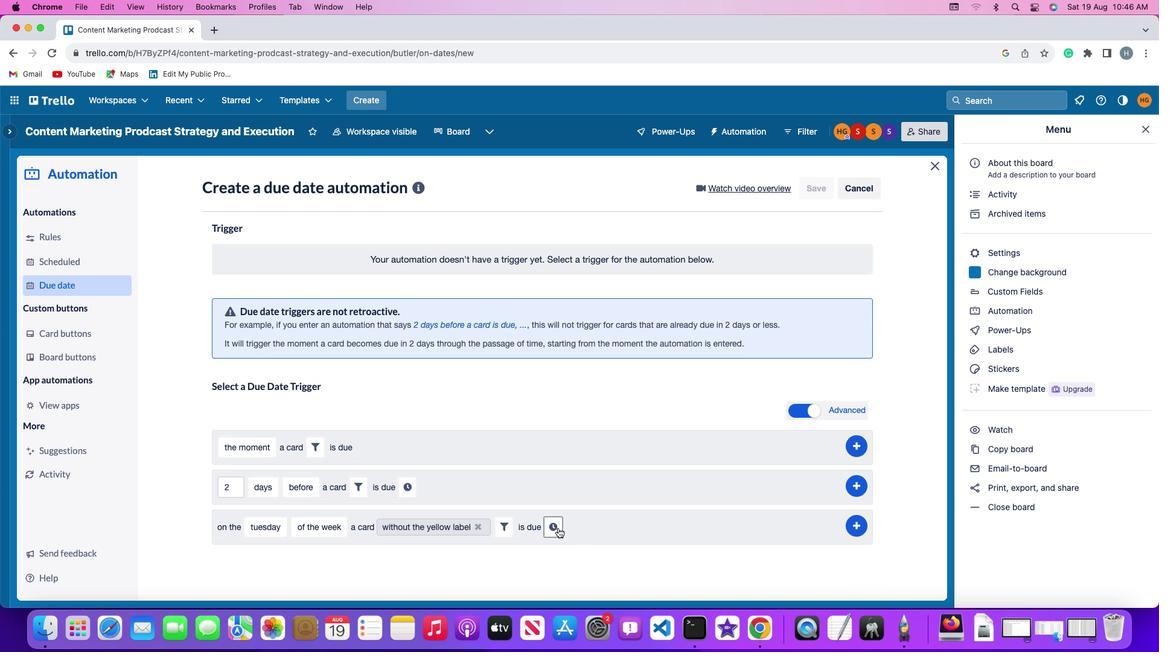 
Action: Mouse pressed left at (558, 527)
Screenshot: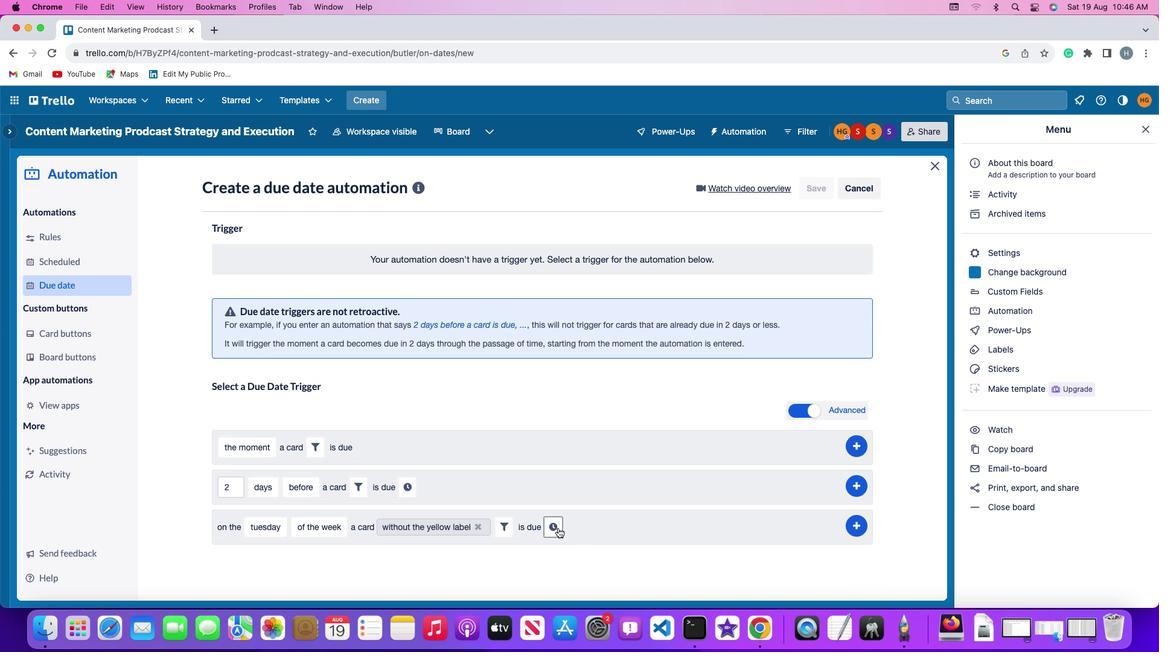 
Action: Mouse moved to (581, 527)
Screenshot: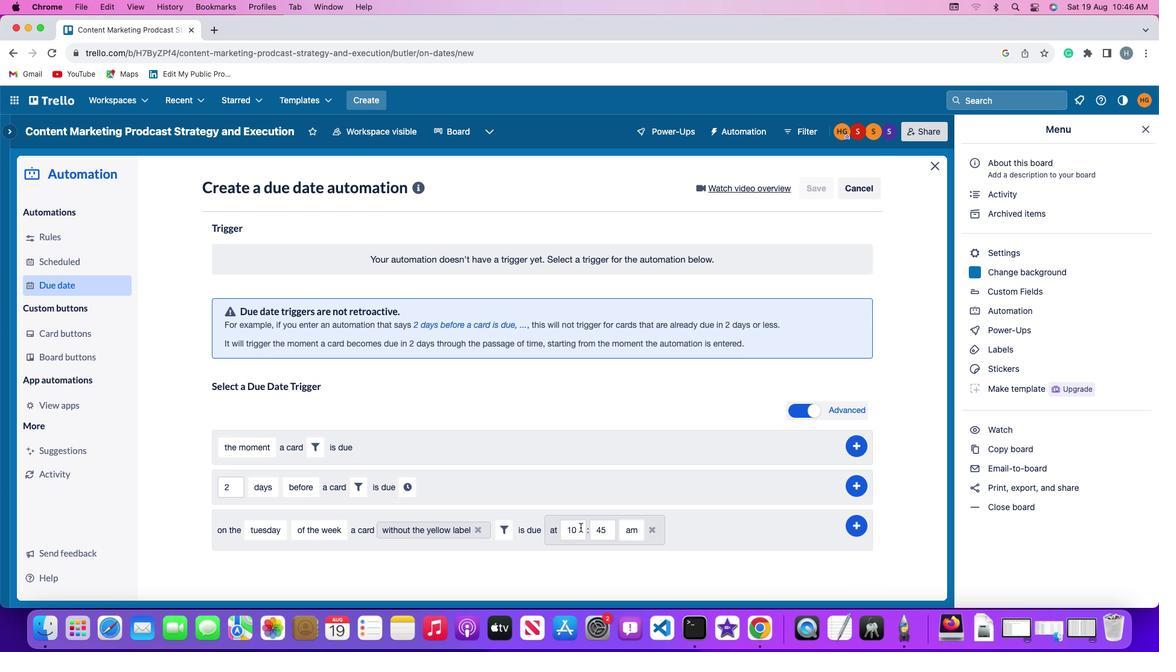 
Action: Mouse pressed left at (581, 527)
Screenshot: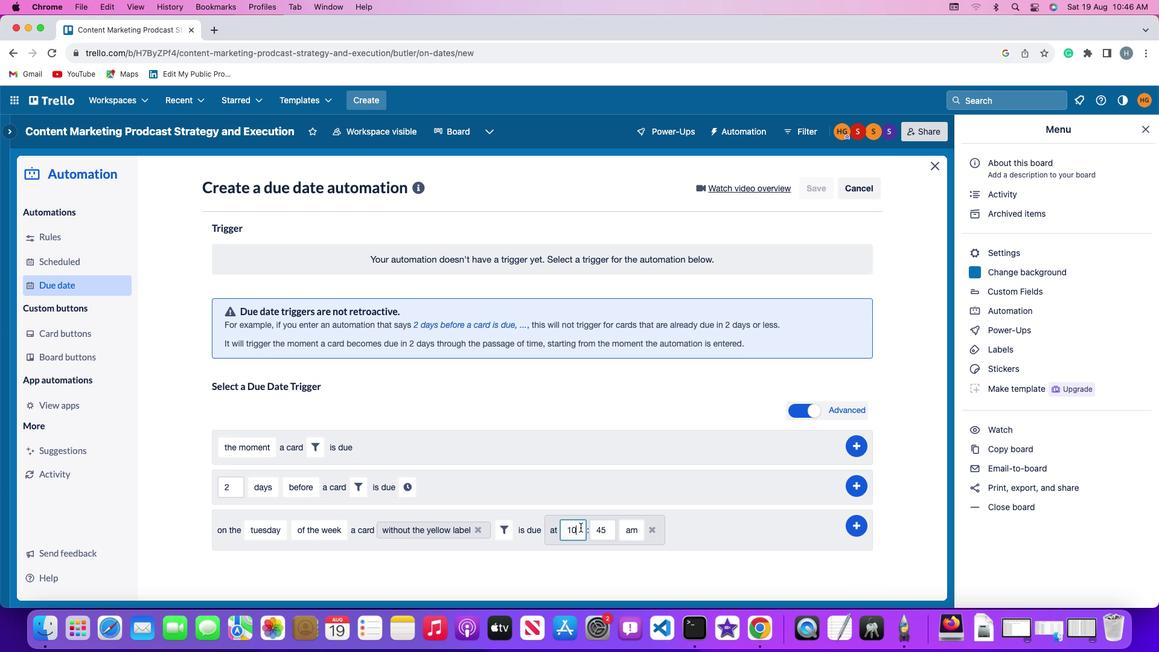 
Action: Key pressed Key.backspace'1'
Screenshot: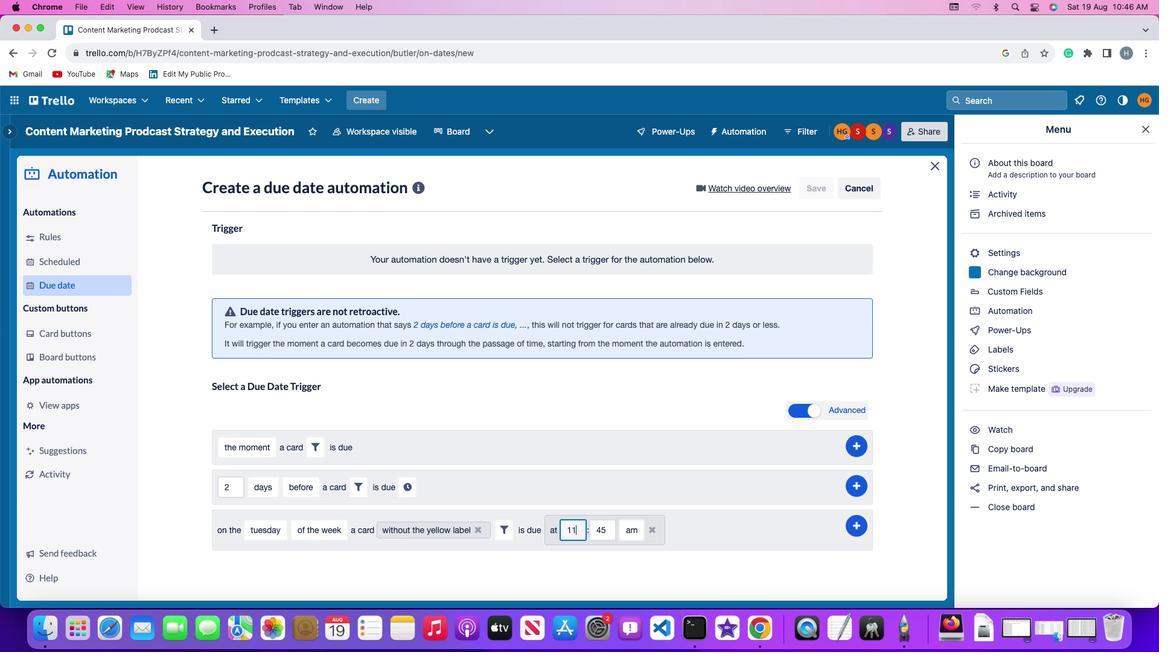
Action: Mouse moved to (609, 524)
Screenshot: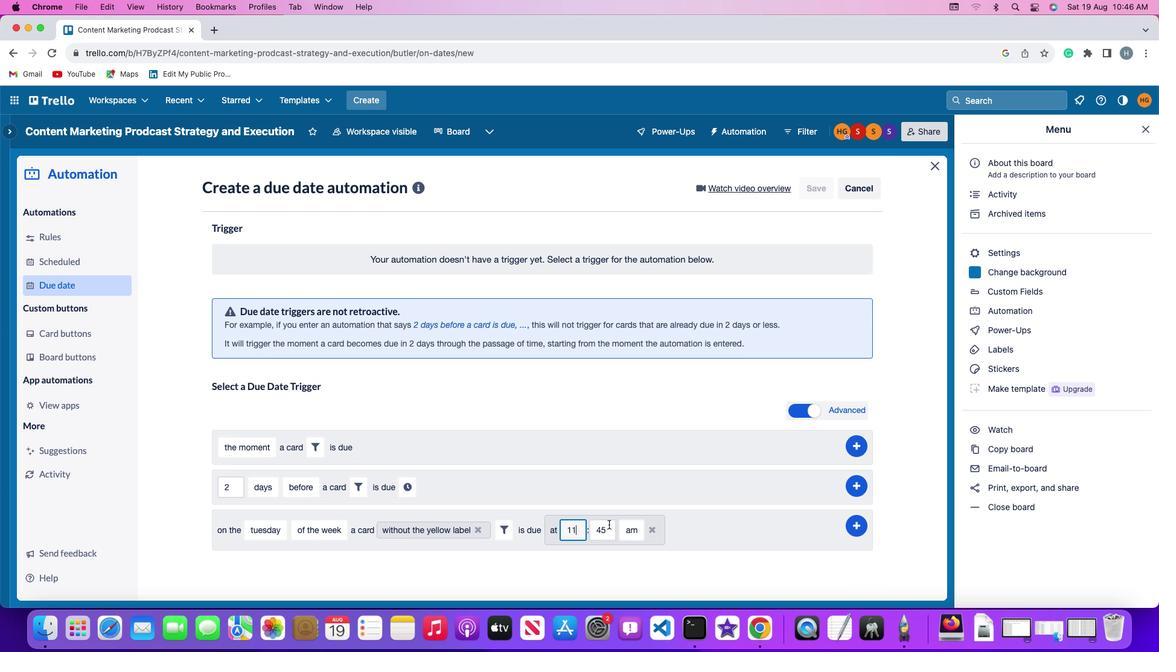 
Action: Mouse pressed left at (609, 524)
Screenshot: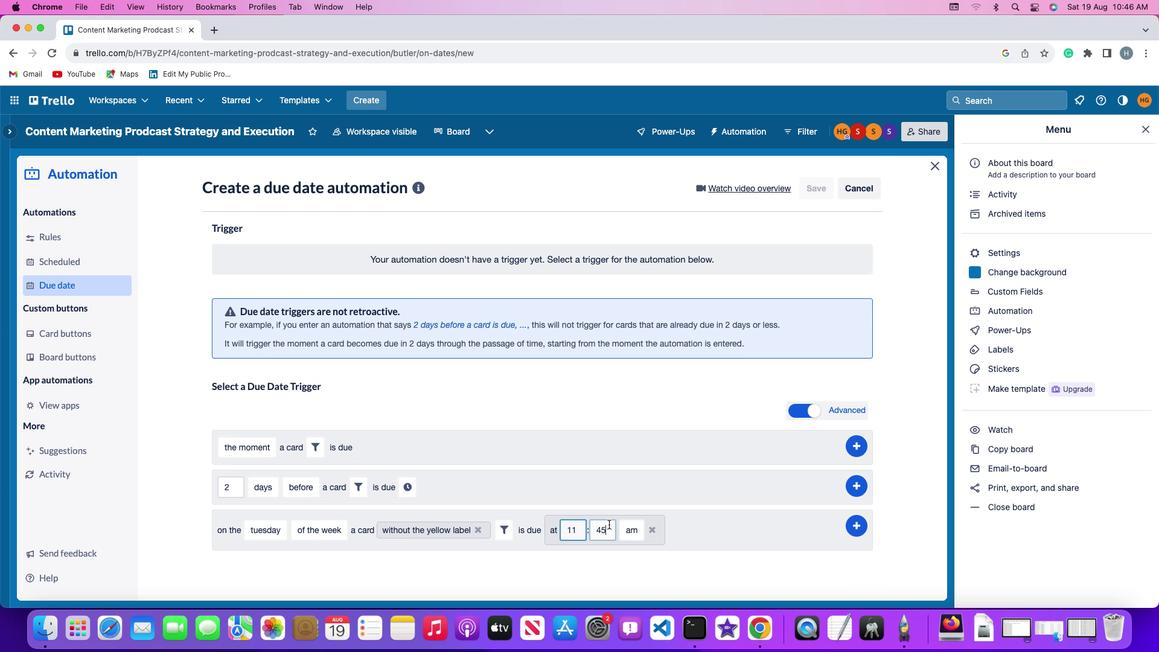 
Action: Key pressed Key.backspaceKey.backspace'0''0'
Screenshot: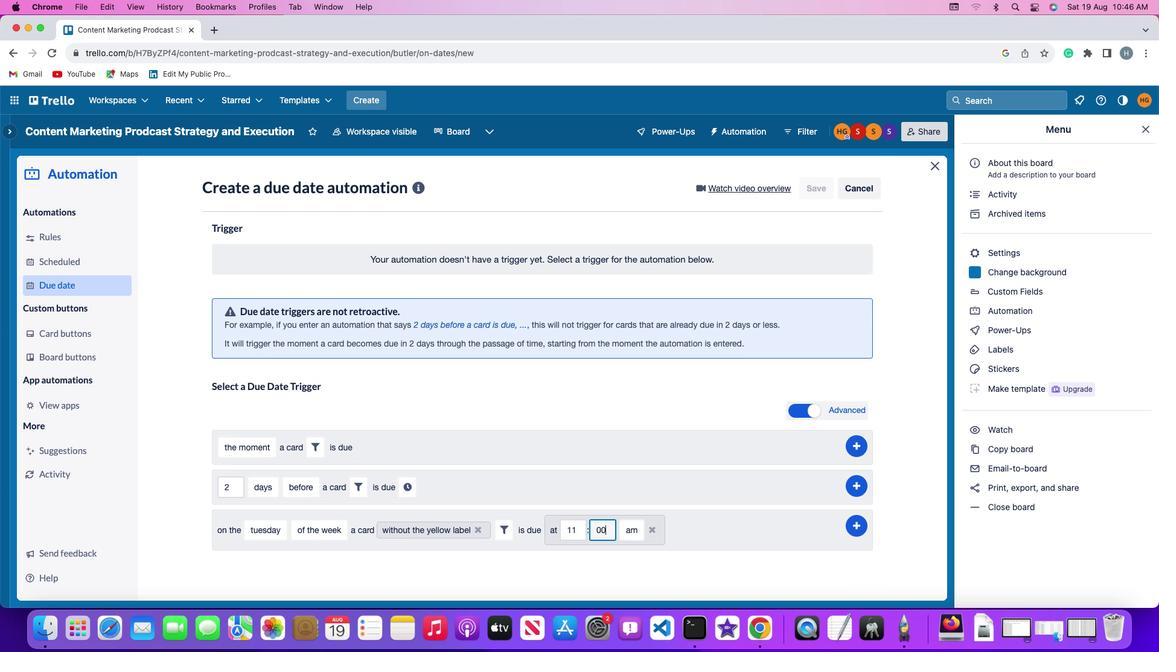 
Action: Mouse moved to (627, 526)
Screenshot: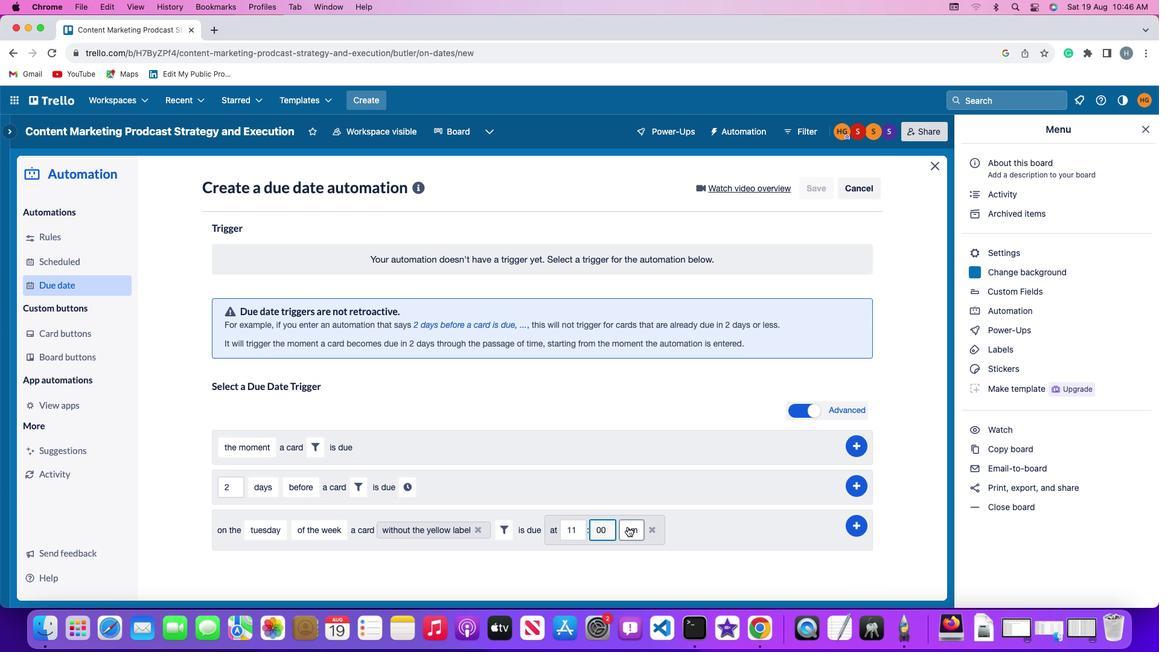
Action: Mouse pressed left at (627, 526)
Screenshot: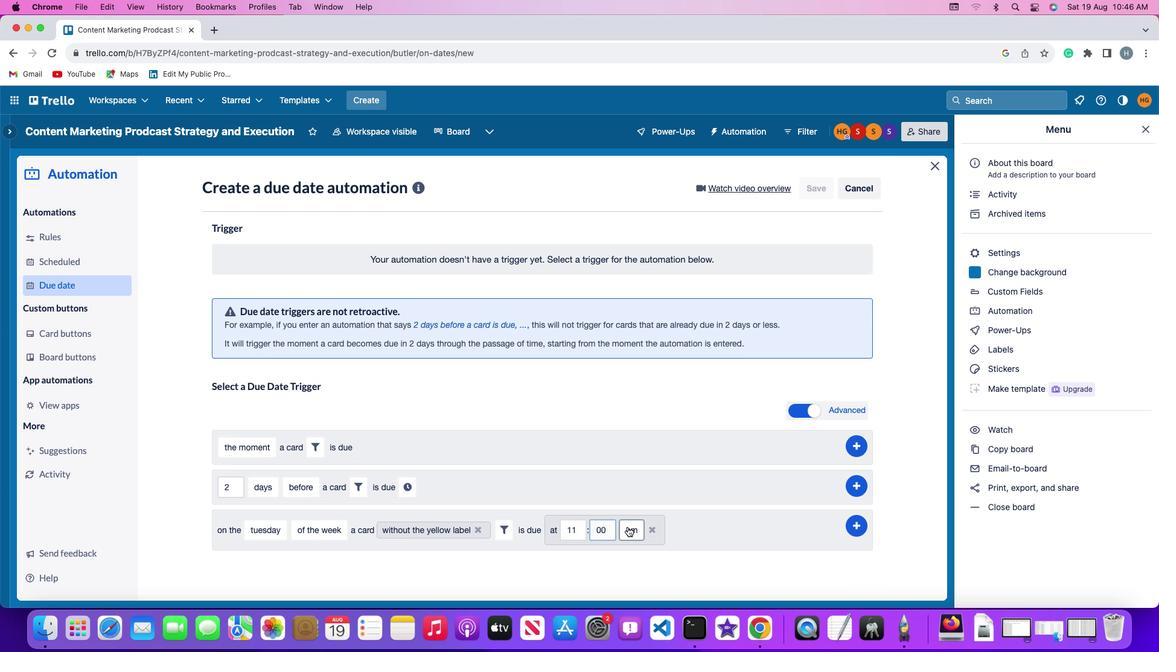 
Action: Mouse moved to (632, 556)
Screenshot: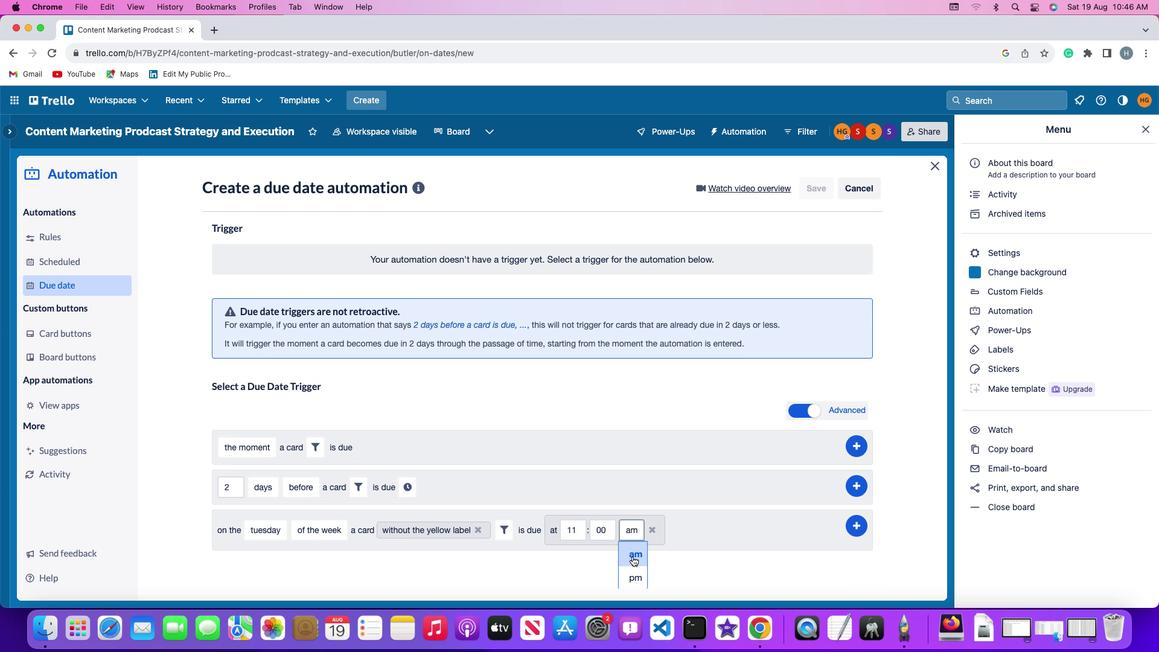 
Action: Mouse pressed left at (632, 556)
Screenshot: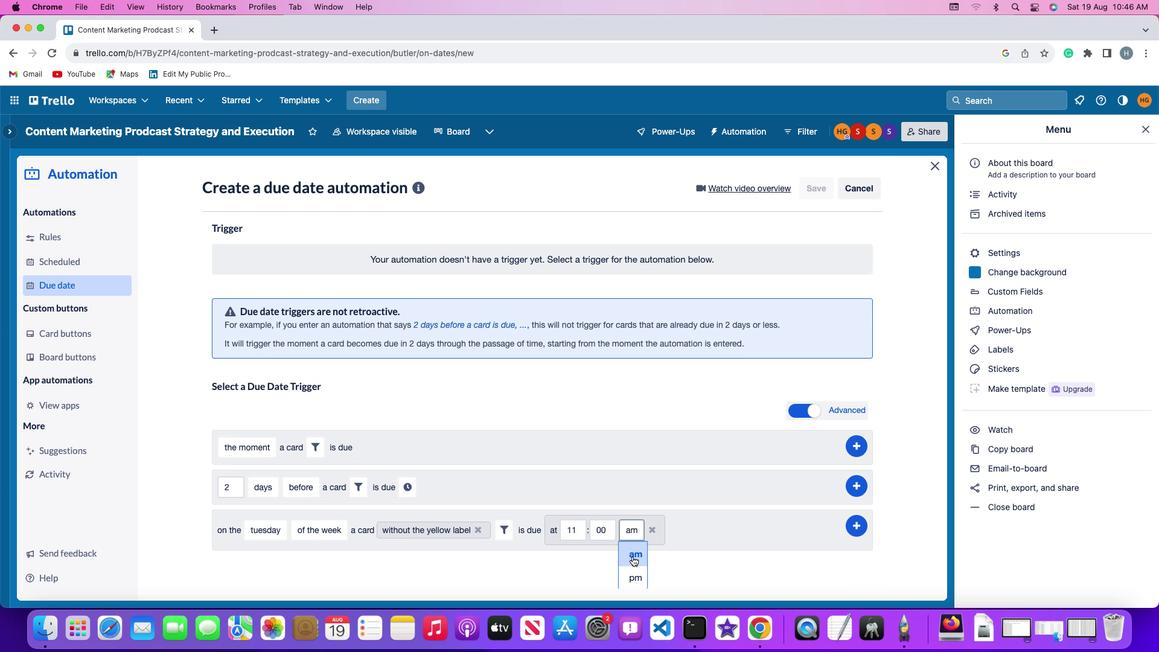 
Action: Mouse moved to (856, 525)
Screenshot: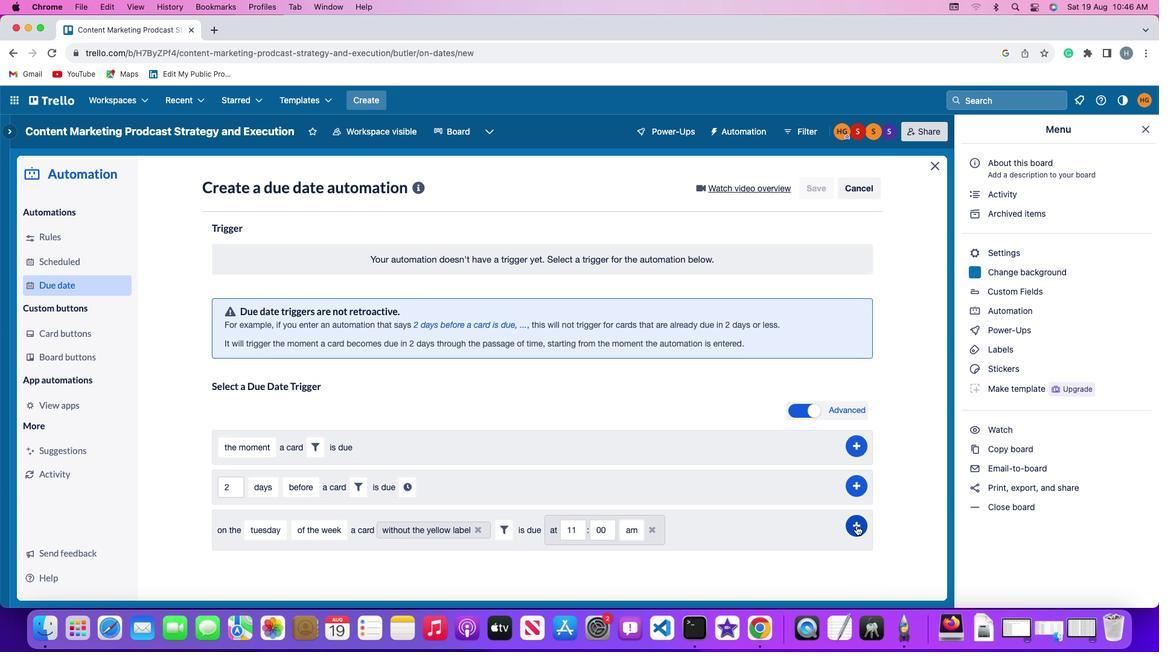 
Action: Mouse pressed left at (856, 525)
Screenshot: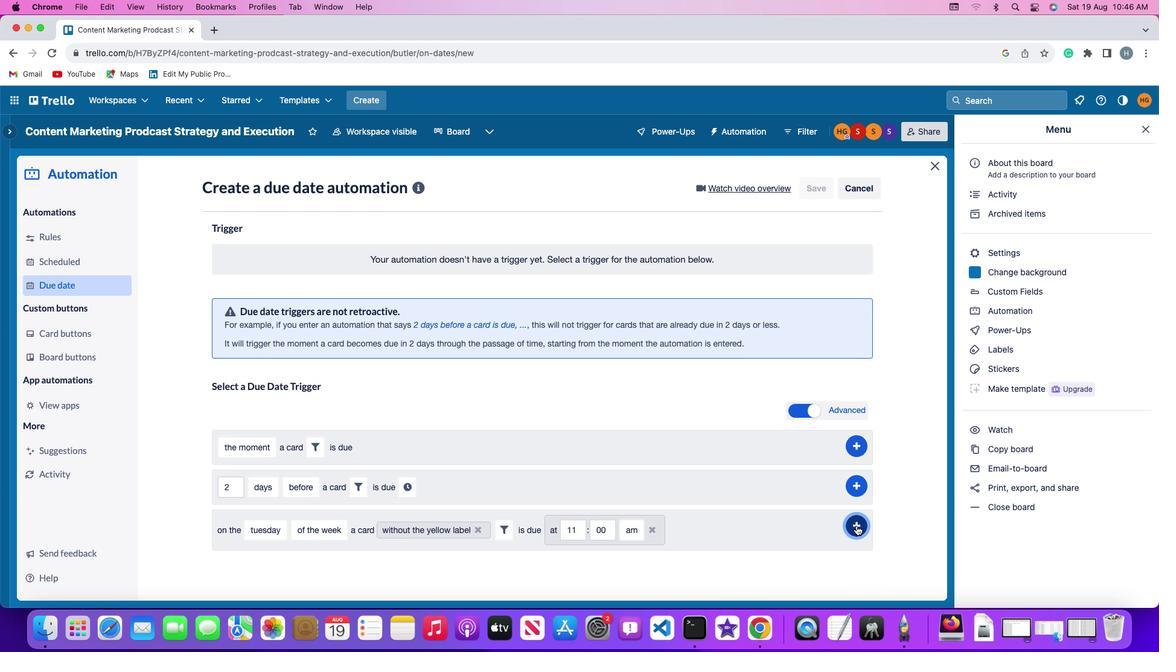 
Action: Mouse moved to (896, 429)
Screenshot: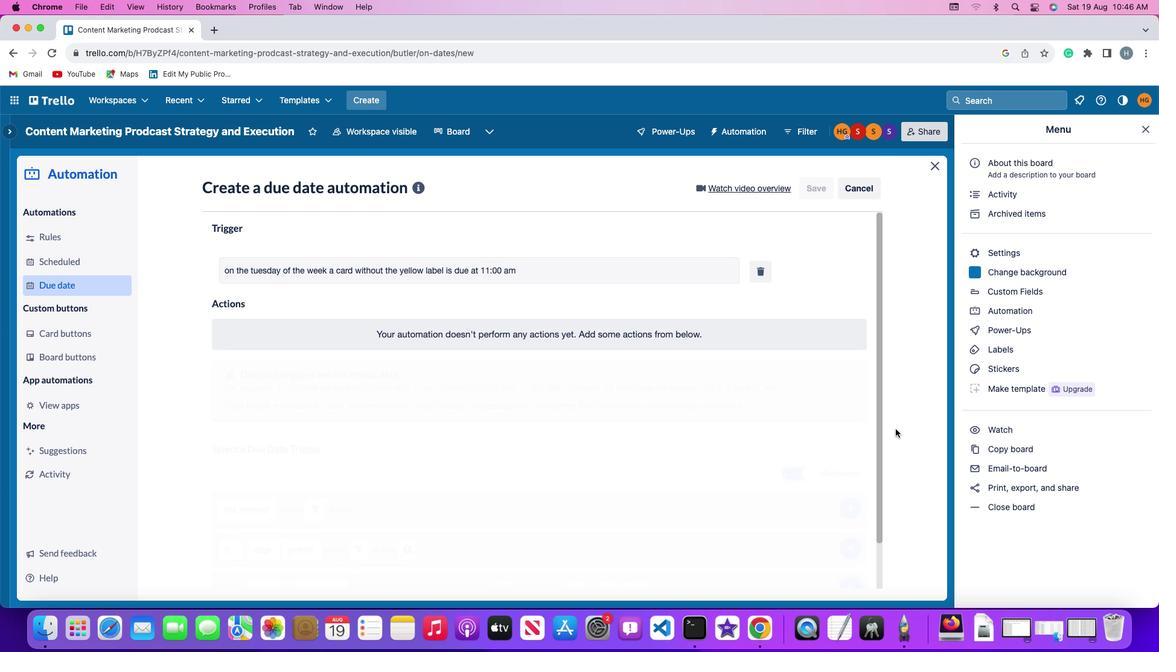 
